 Task: Create a due date automation trigger when advanced on, 2 working days before a card is due add dates starting in 1 days at 11:00 AM.
Action: Mouse moved to (924, 264)
Screenshot: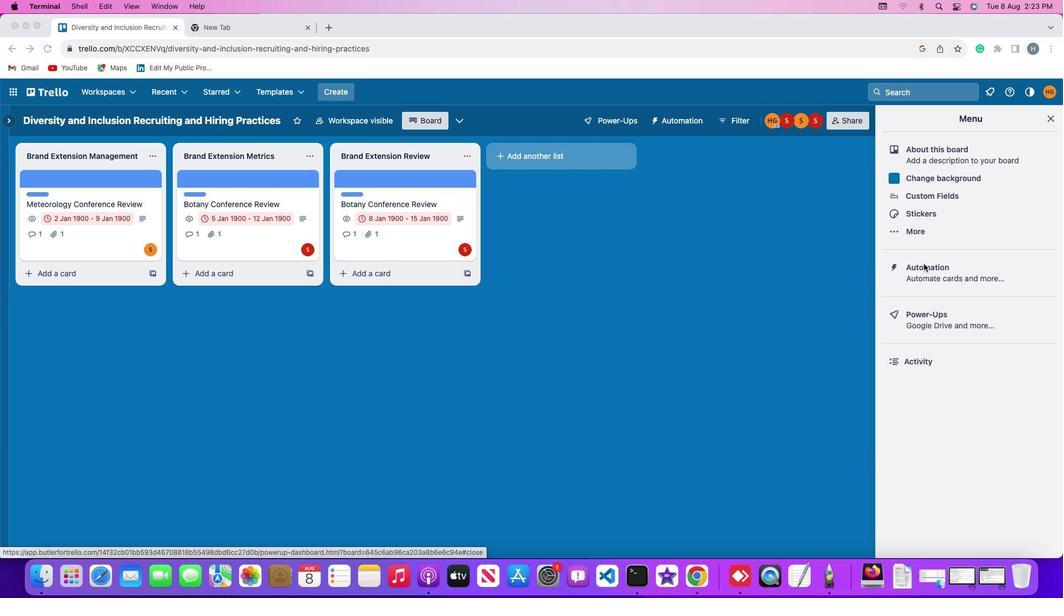 
Action: Mouse pressed left at (924, 264)
Screenshot: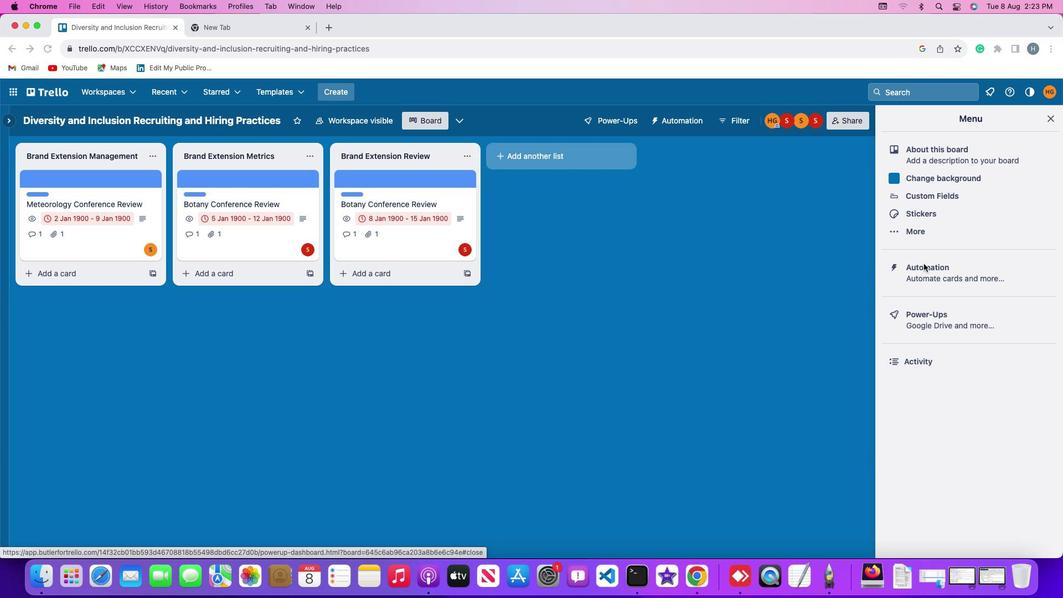 
Action: Mouse pressed left at (924, 264)
Screenshot: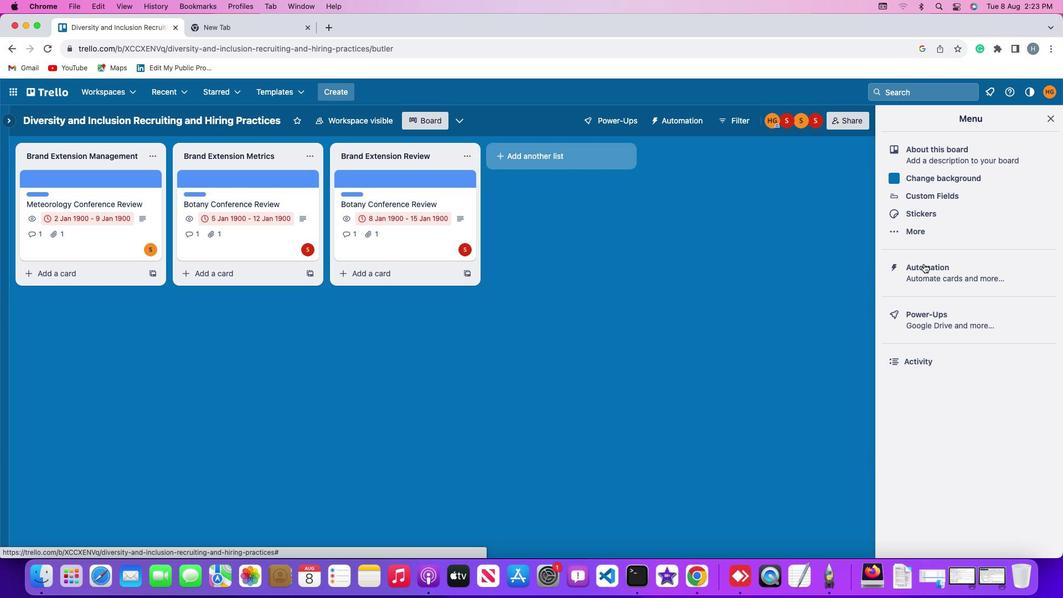 
Action: Mouse moved to (64, 256)
Screenshot: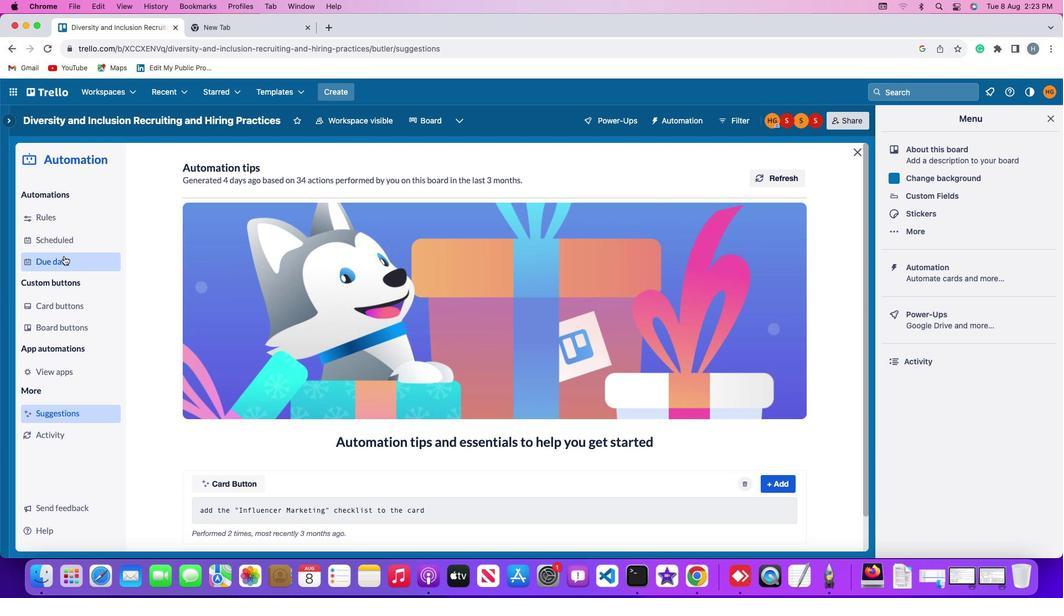 
Action: Mouse pressed left at (64, 256)
Screenshot: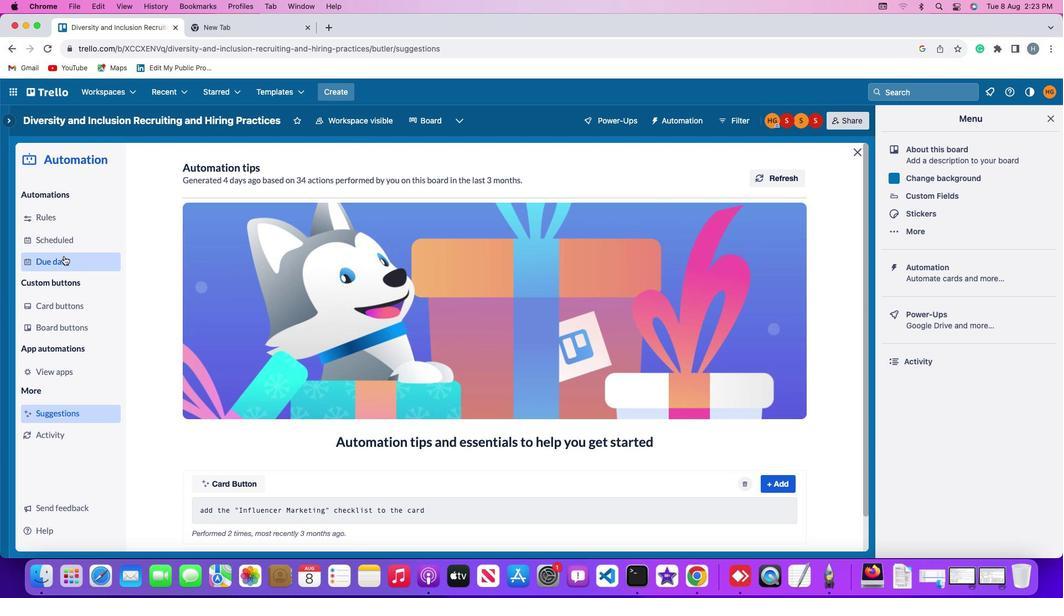 
Action: Mouse moved to (763, 164)
Screenshot: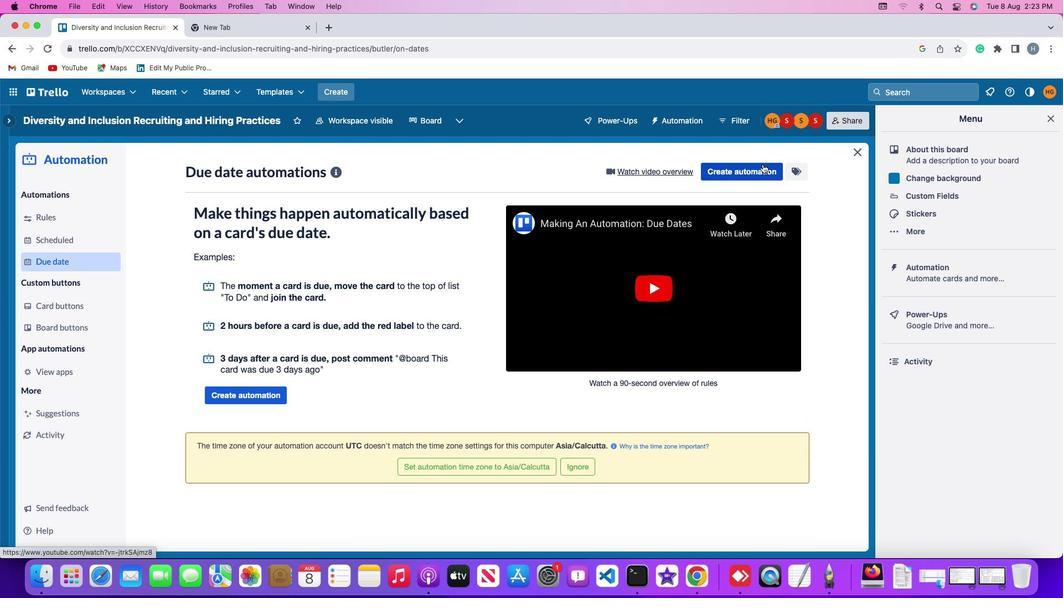 
Action: Mouse pressed left at (763, 164)
Screenshot: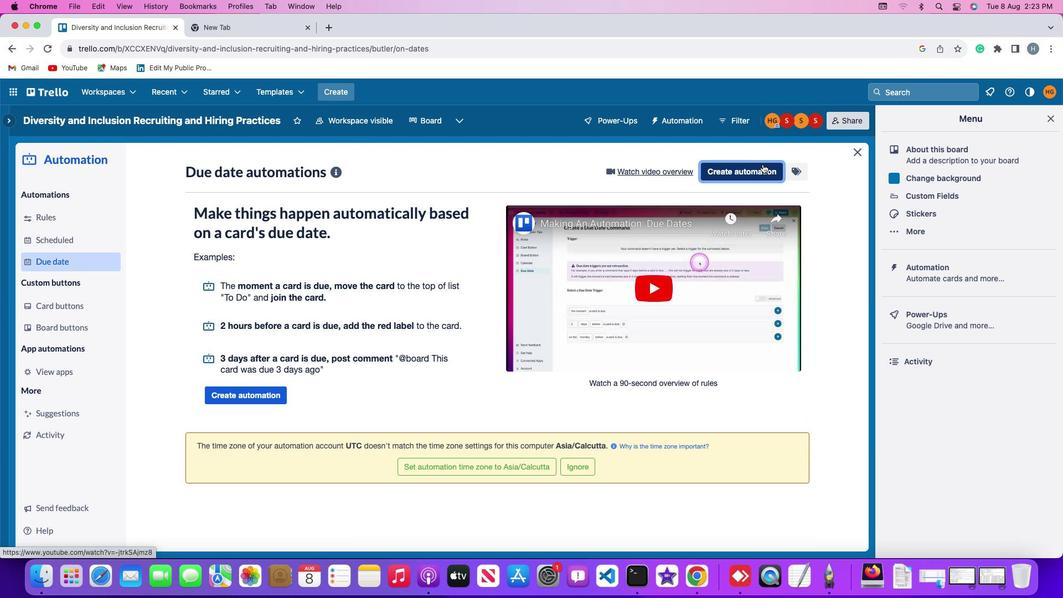 
Action: Mouse moved to (285, 276)
Screenshot: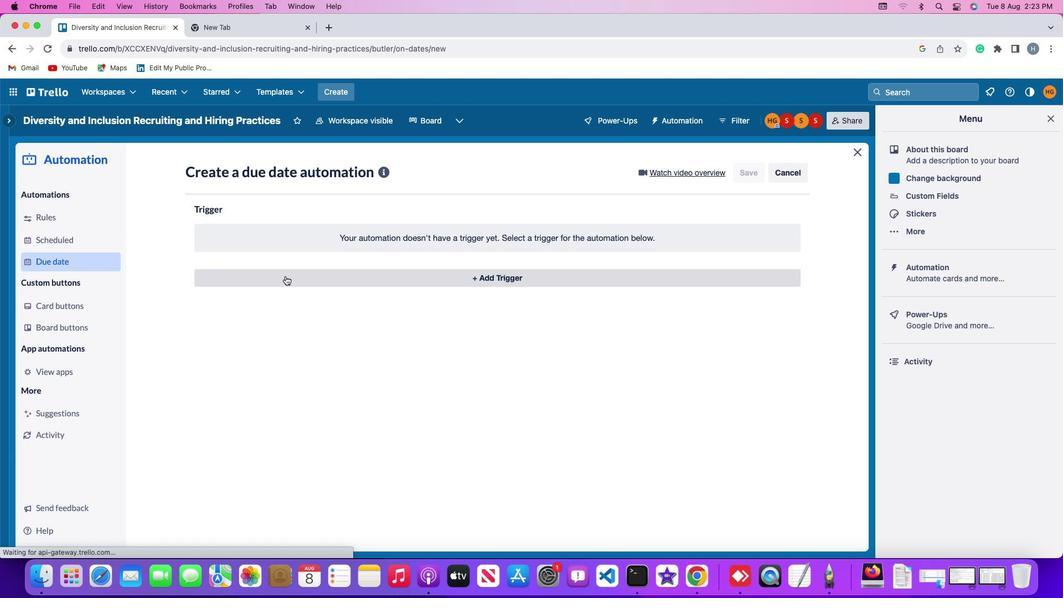 
Action: Mouse pressed left at (285, 276)
Screenshot: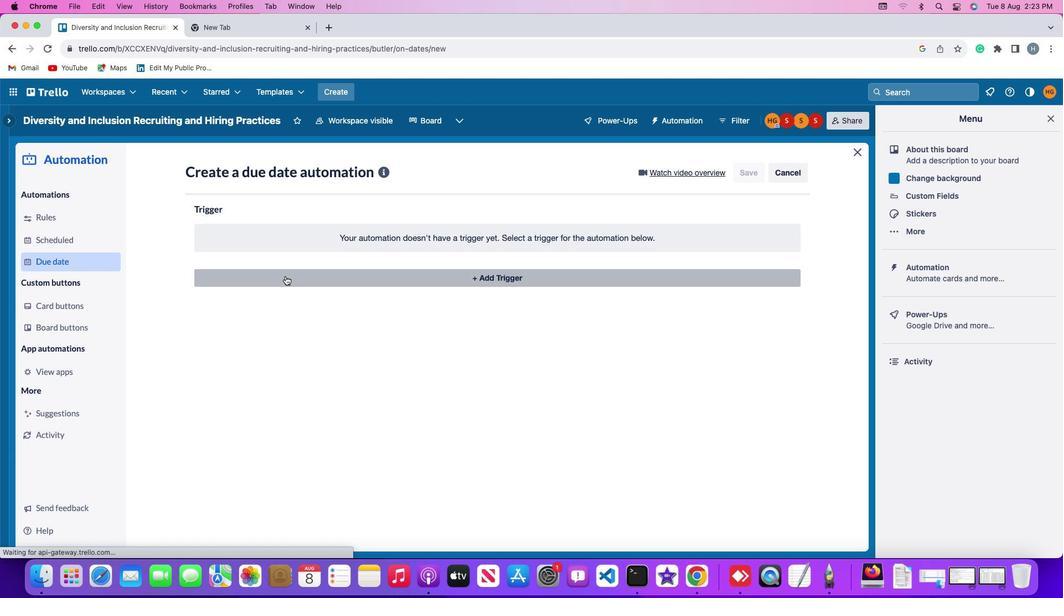 
Action: Mouse moved to (217, 447)
Screenshot: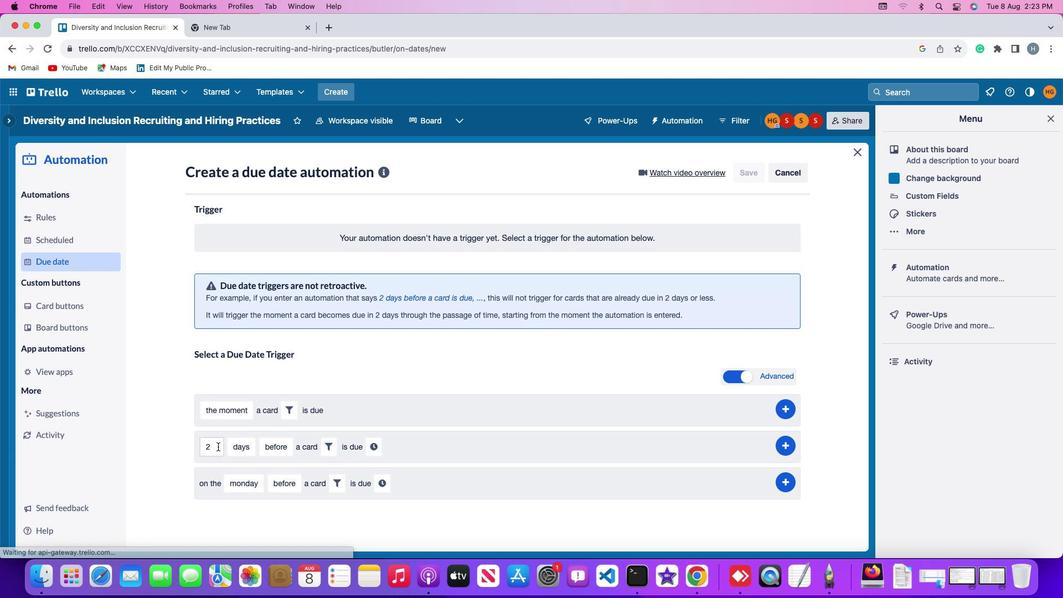 
Action: Mouse pressed left at (217, 447)
Screenshot: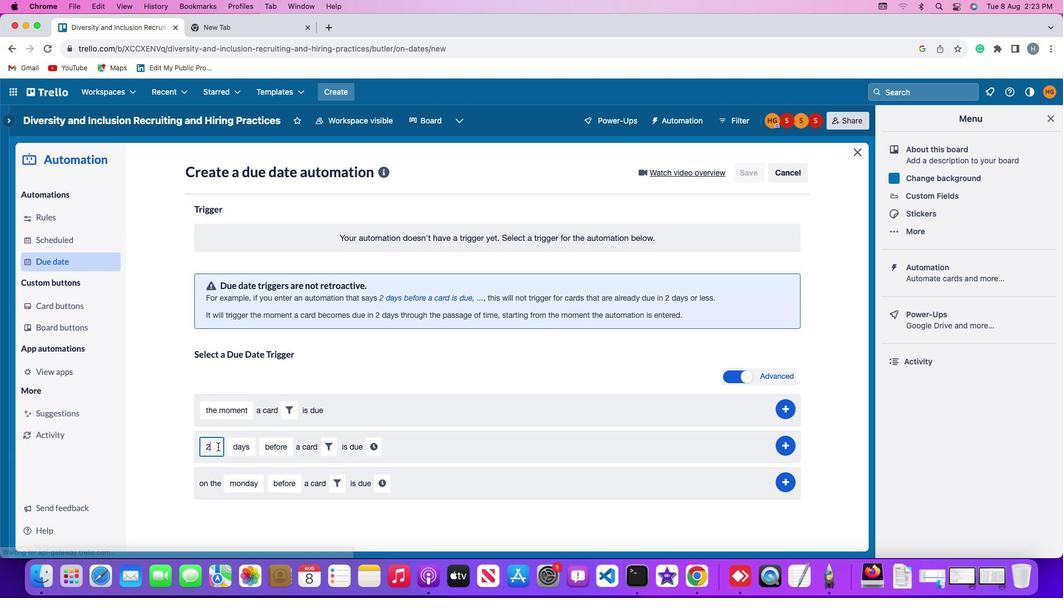 
Action: Mouse moved to (217, 447)
Screenshot: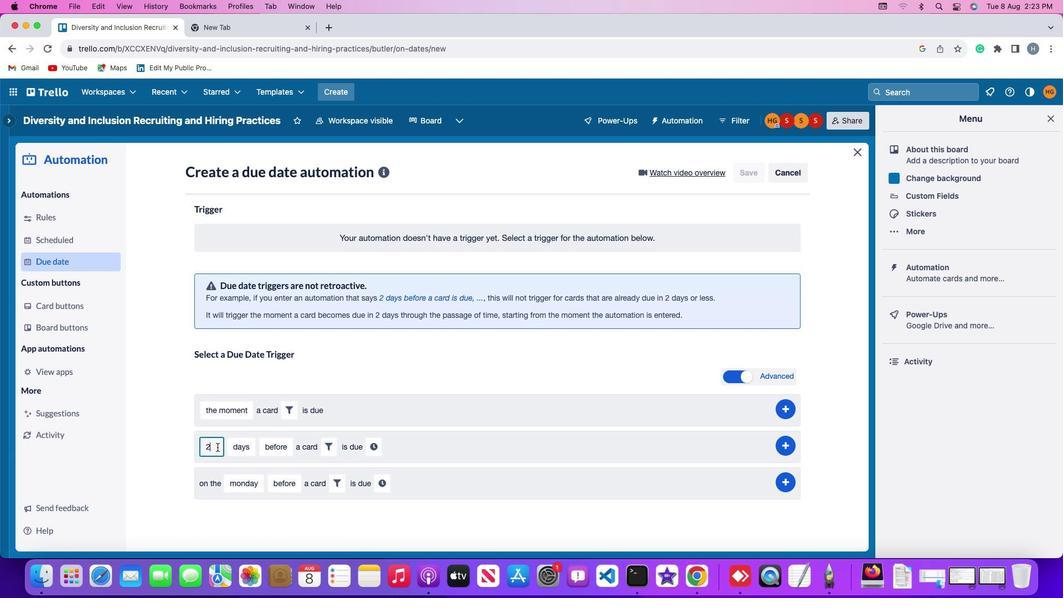 
Action: Key pressed Key.backspace
Screenshot: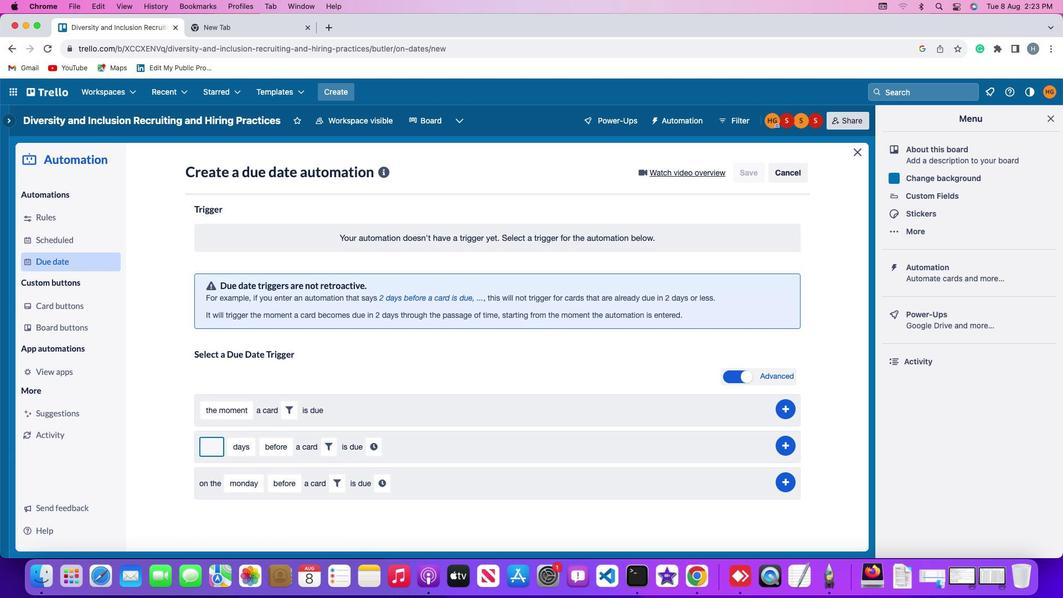 
Action: Mouse moved to (217, 447)
Screenshot: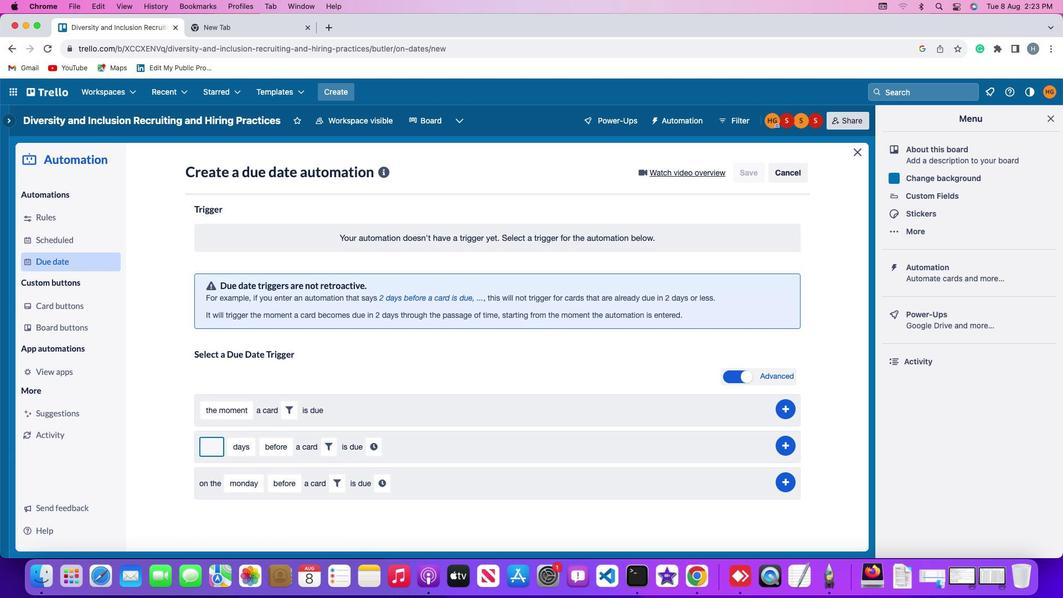 
Action: Key pressed '1''1'
Screenshot: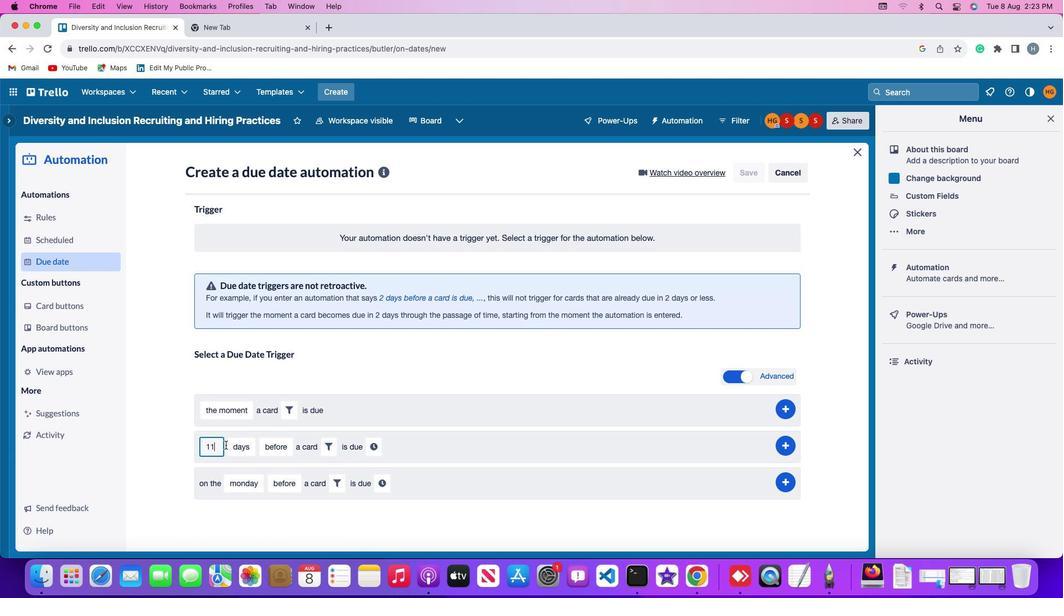 
Action: Mouse moved to (217, 449)
Screenshot: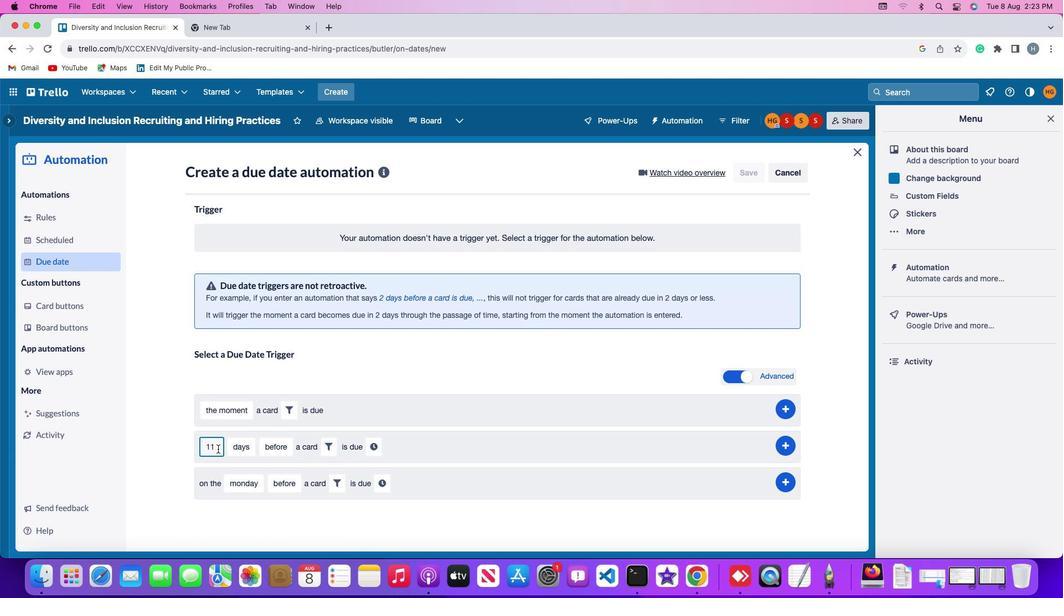 
Action: Key pressed Key.backspaceKey.backspace
Screenshot: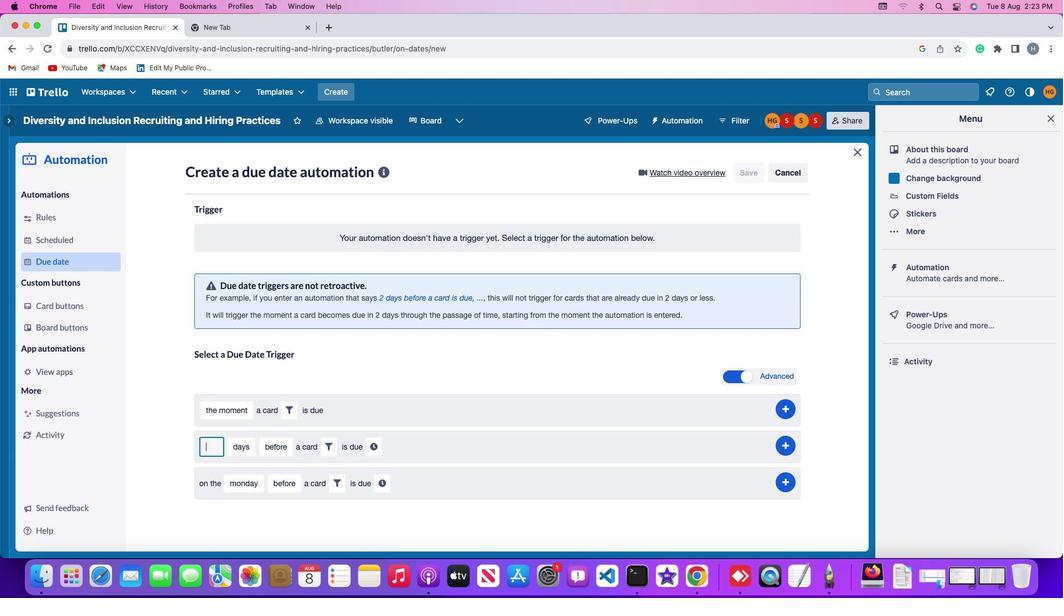 
Action: Mouse moved to (216, 448)
Screenshot: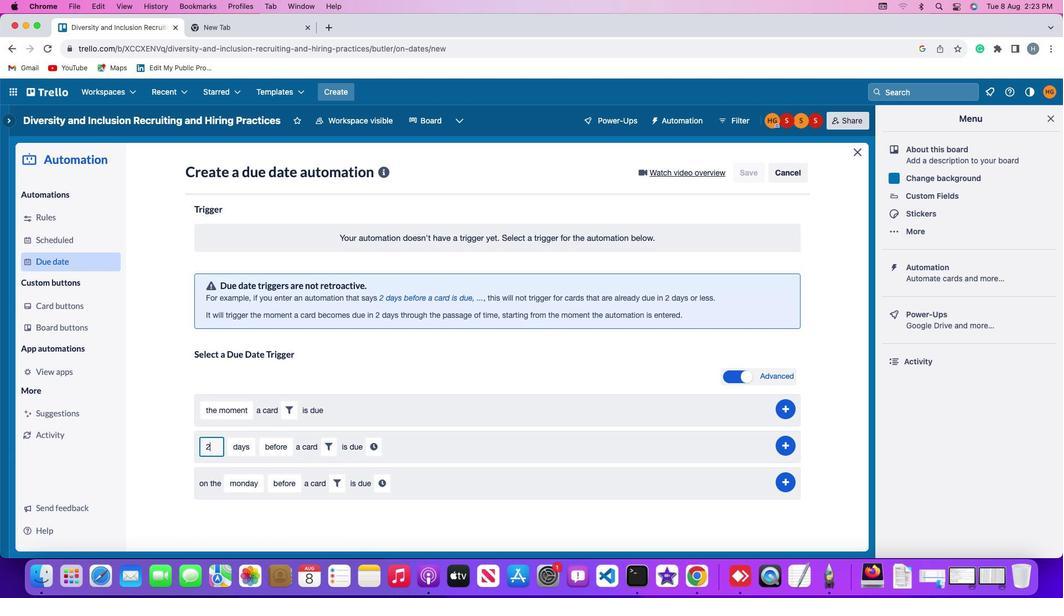 
Action: Key pressed '2'
Screenshot: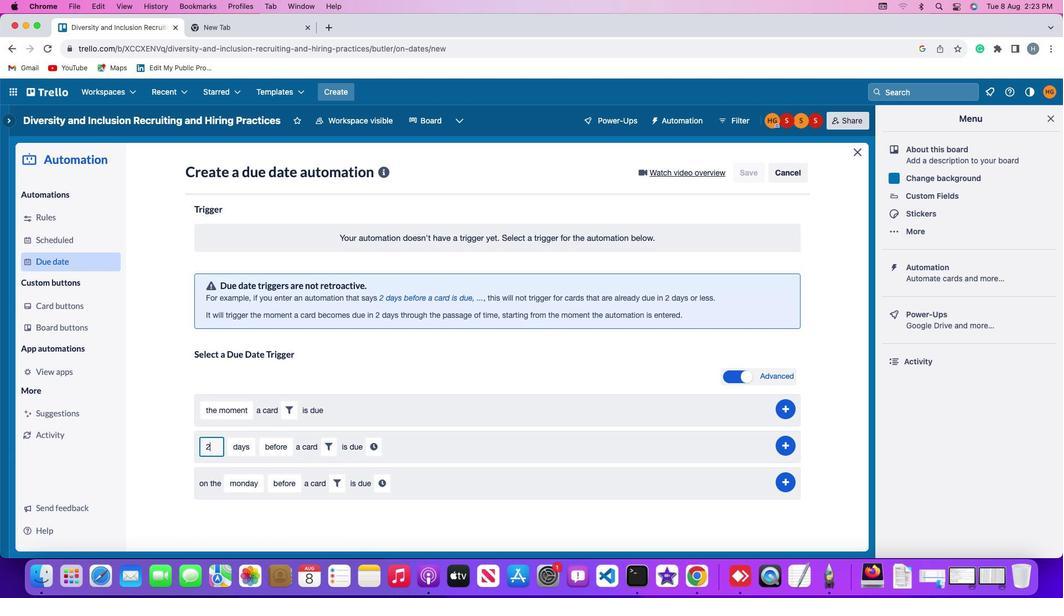 
Action: Mouse moved to (238, 447)
Screenshot: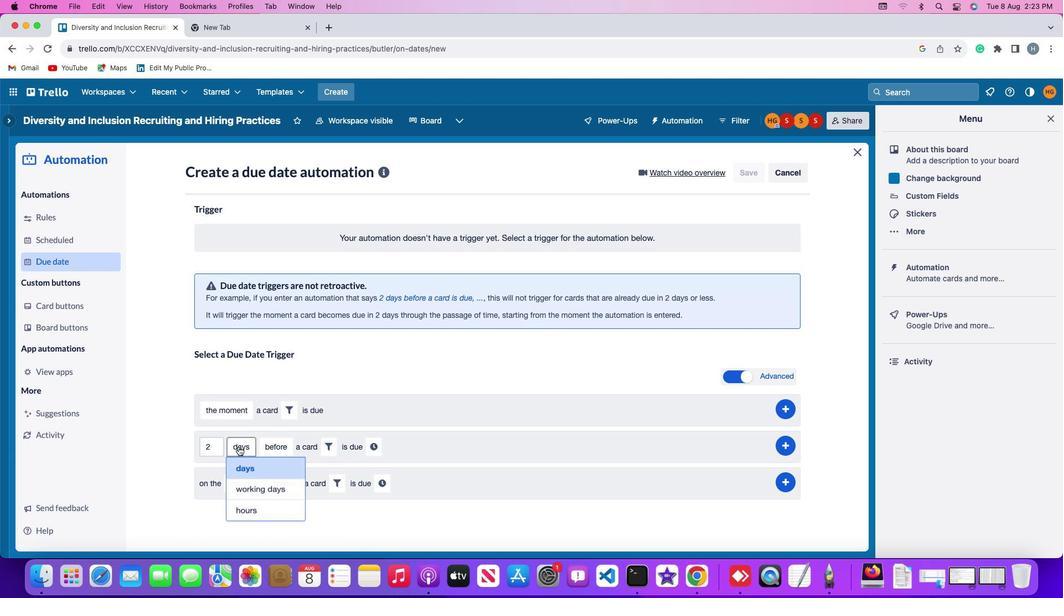 
Action: Mouse pressed left at (238, 447)
Screenshot: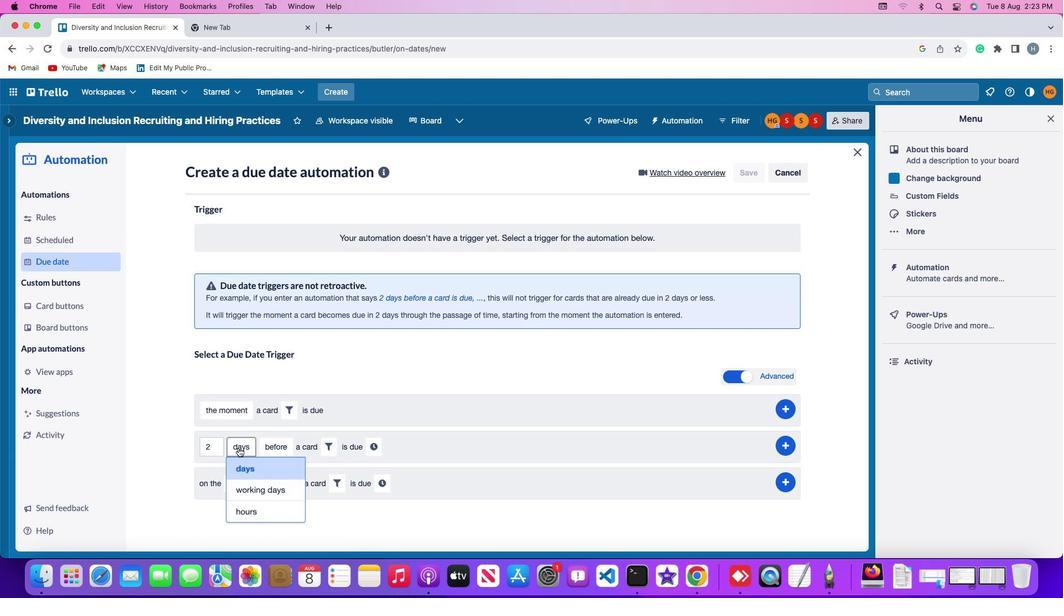 
Action: Mouse moved to (252, 489)
Screenshot: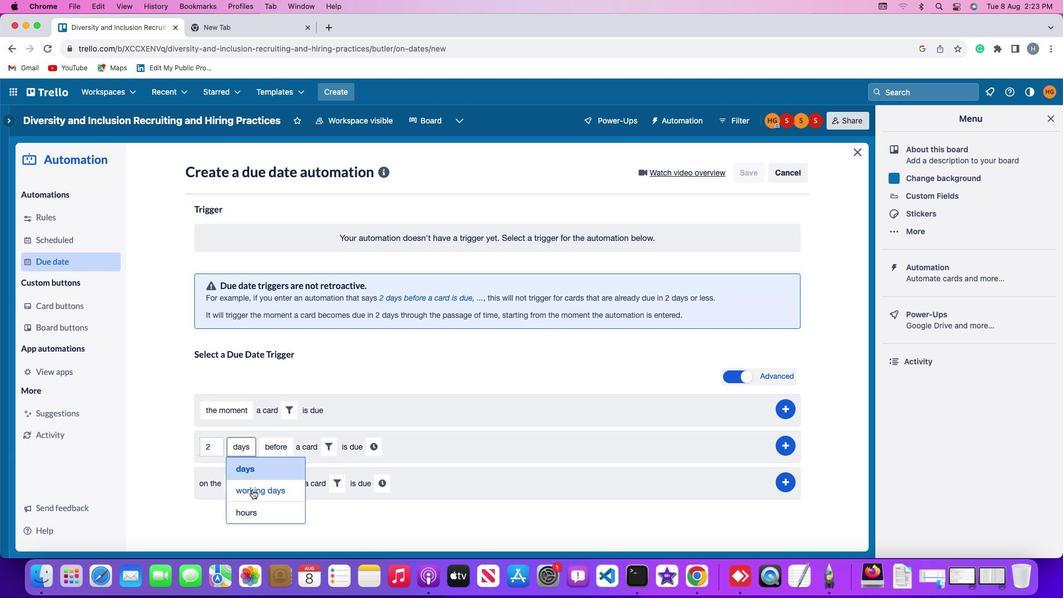 
Action: Mouse pressed left at (252, 489)
Screenshot: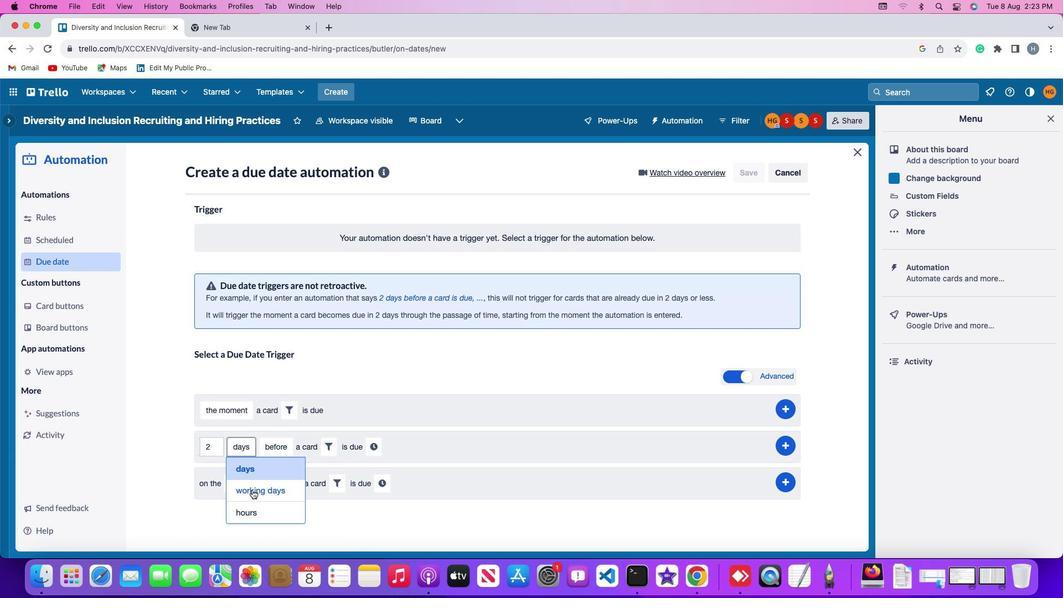 
Action: Mouse moved to (303, 449)
Screenshot: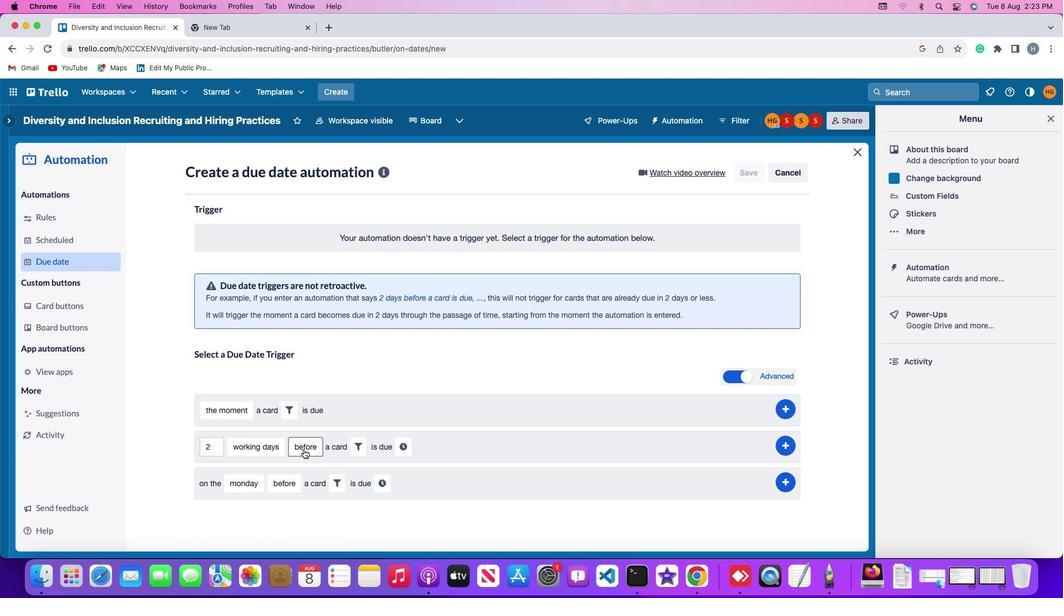 
Action: Mouse pressed left at (303, 449)
Screenshot: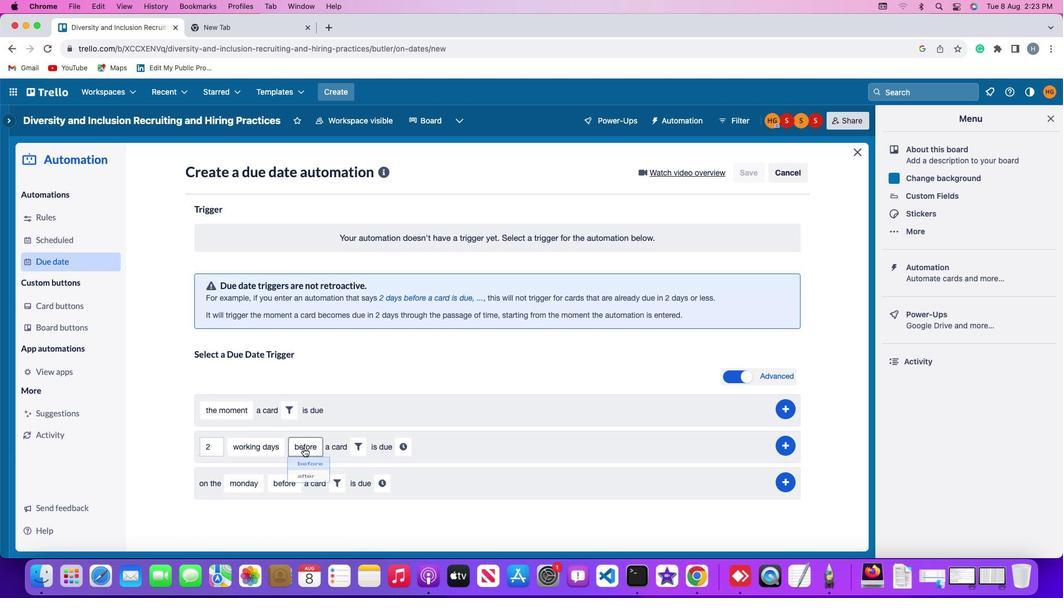 
Action: Mouse moved to (316, 472)
Screenshot: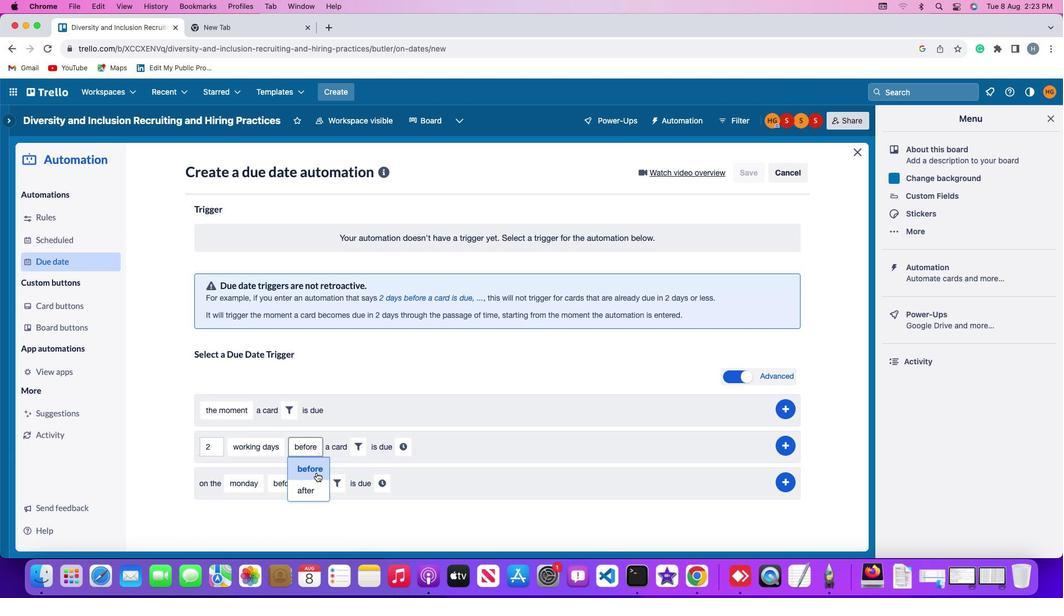 
Action: Mouse pressed left at (316, 472)
Screenshot: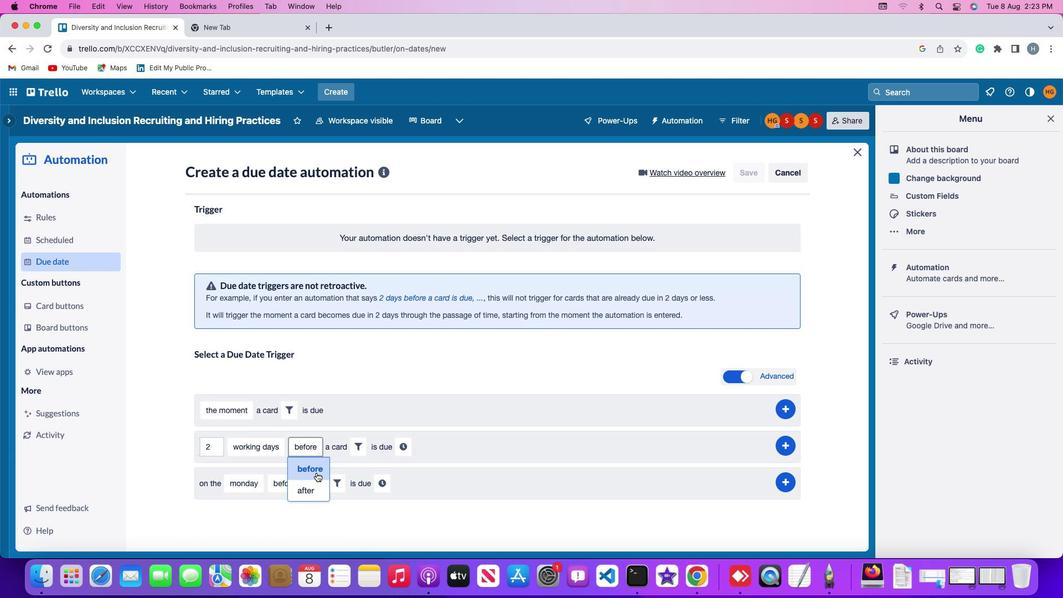 
Action: Mouse moved to (356, 450)
Screenshot: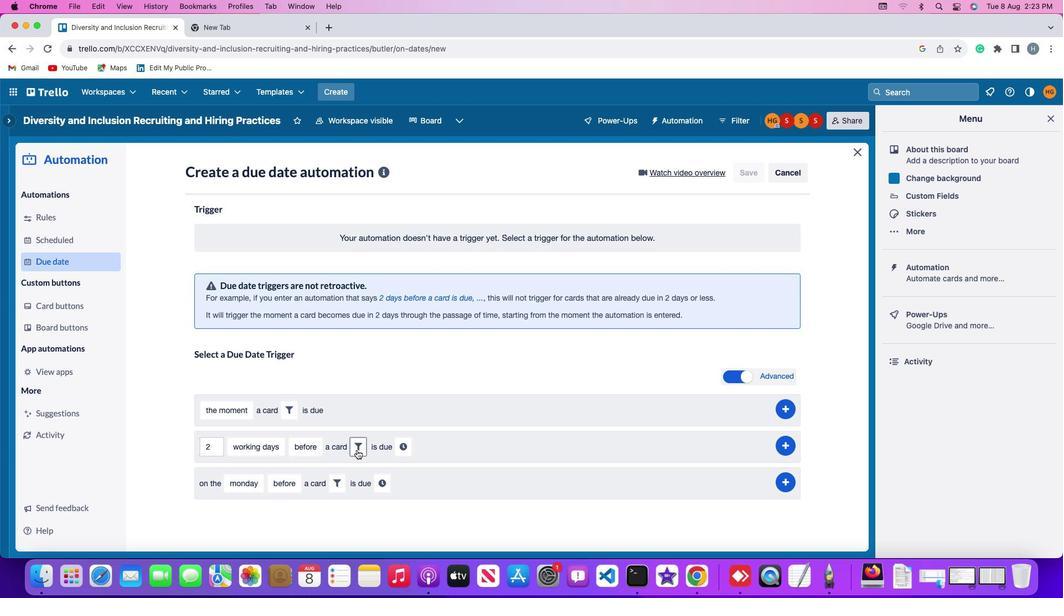 
Action: Mouse pressed left at (356, 450)
Screenshot: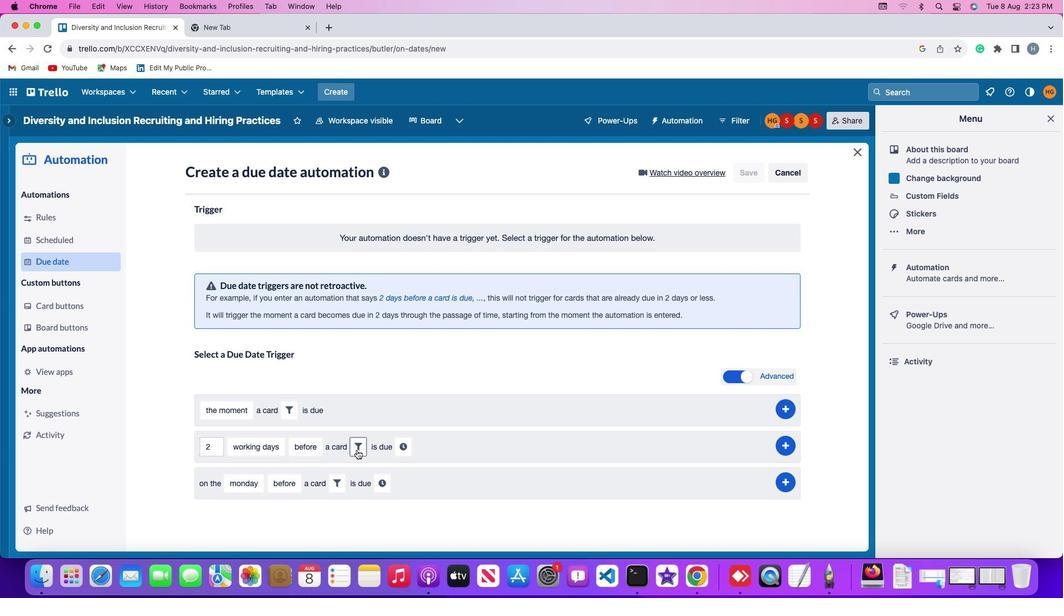 
Action: Mouse moved to (428, 483)
Screenshot: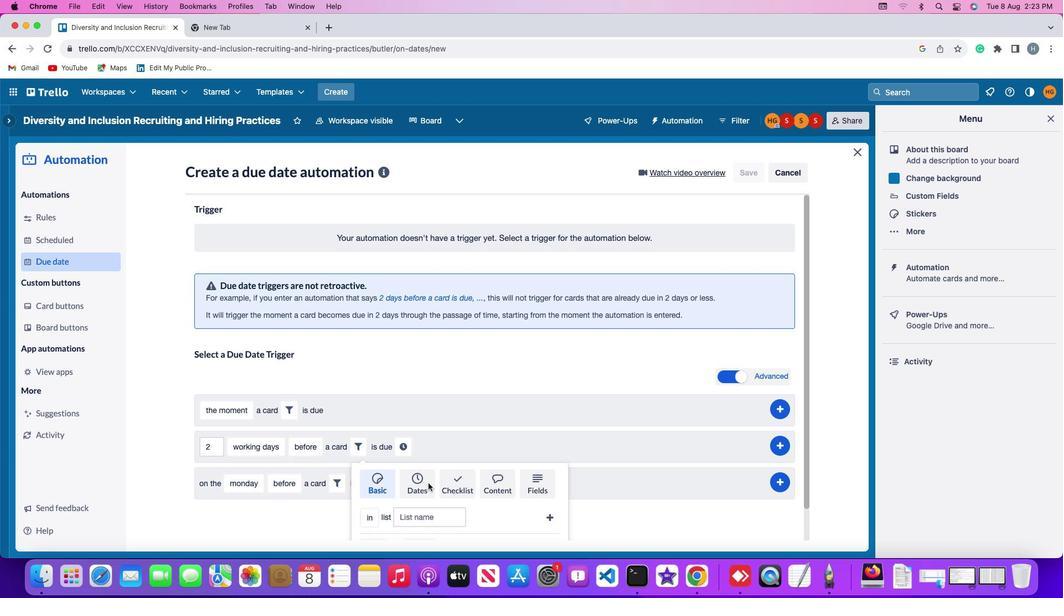 
Action: Mouse pressed left at (428, 483)
Screenshot: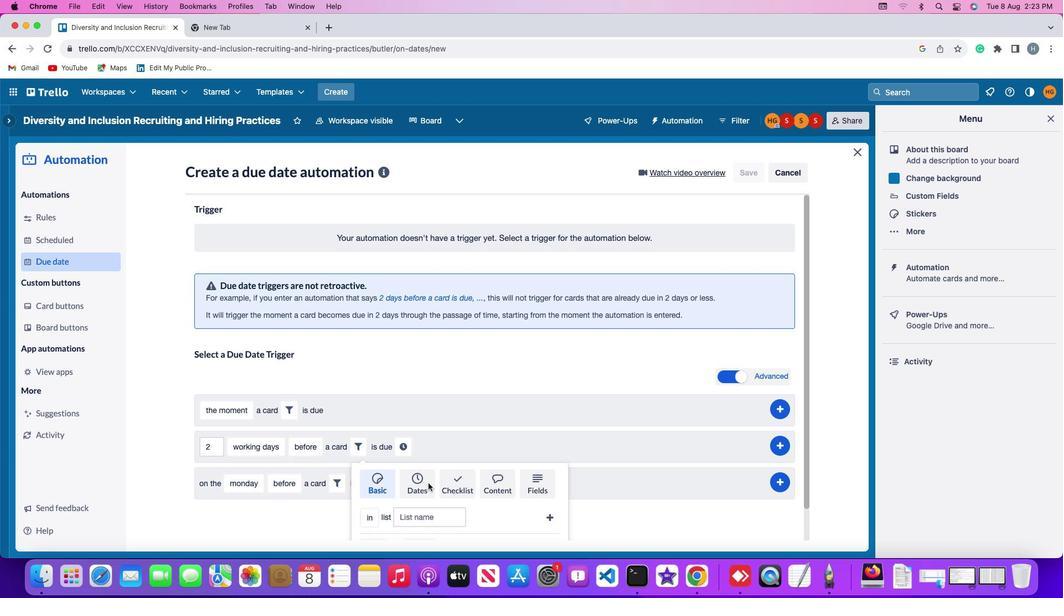 
Action: Mouse moved to (320, 504)
Screenshot: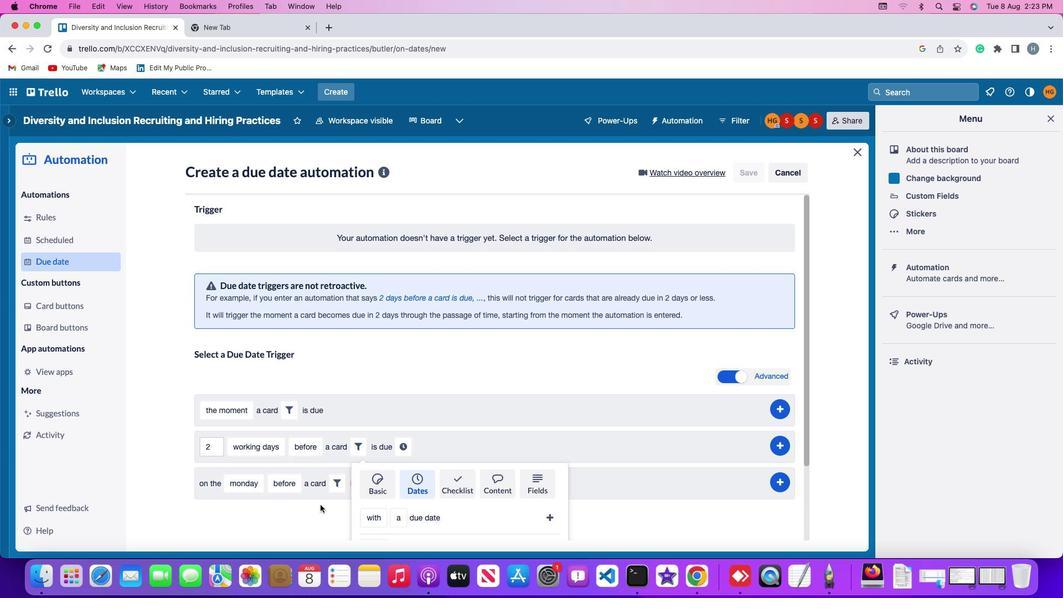 
Action: Mouse scrolled (320, 504) with delta (0, 0)
Screenshot: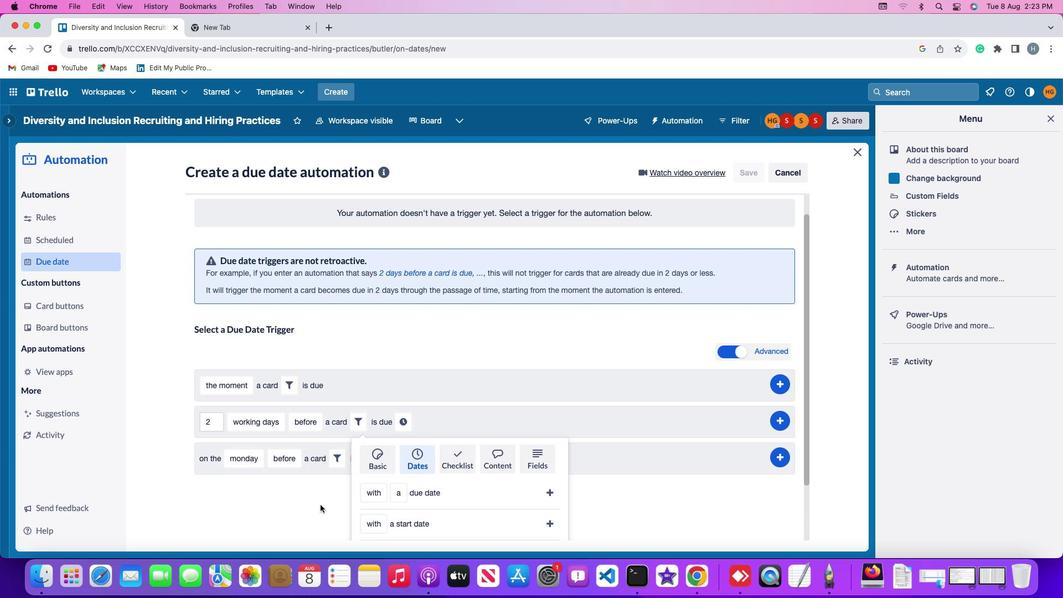 
Action: Mouse scrolled (320, 504) with delta (0, 0)
Screenshot: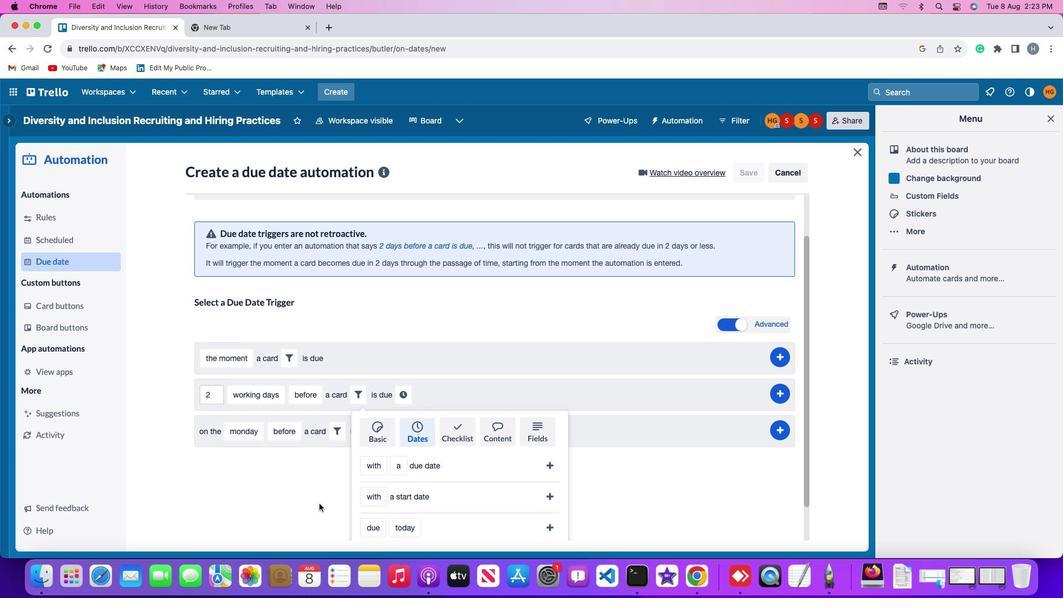 
Action: Mouse scrolled (320, 504) with delta (0, -2)
Screenshot: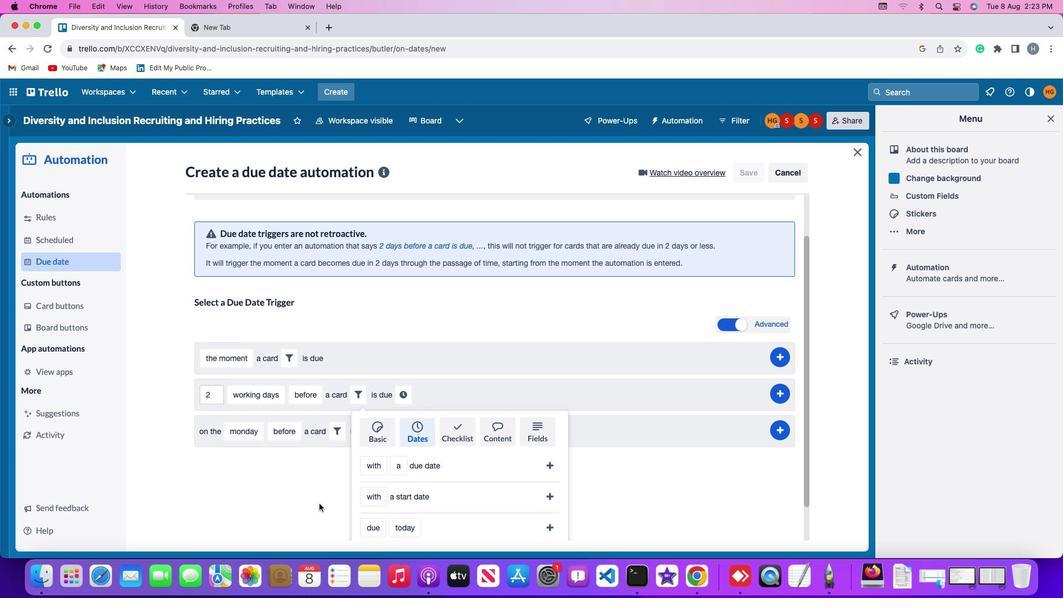 
Action: Mouse scrolled (320, 504) with delta (0, -2)
Screenshot: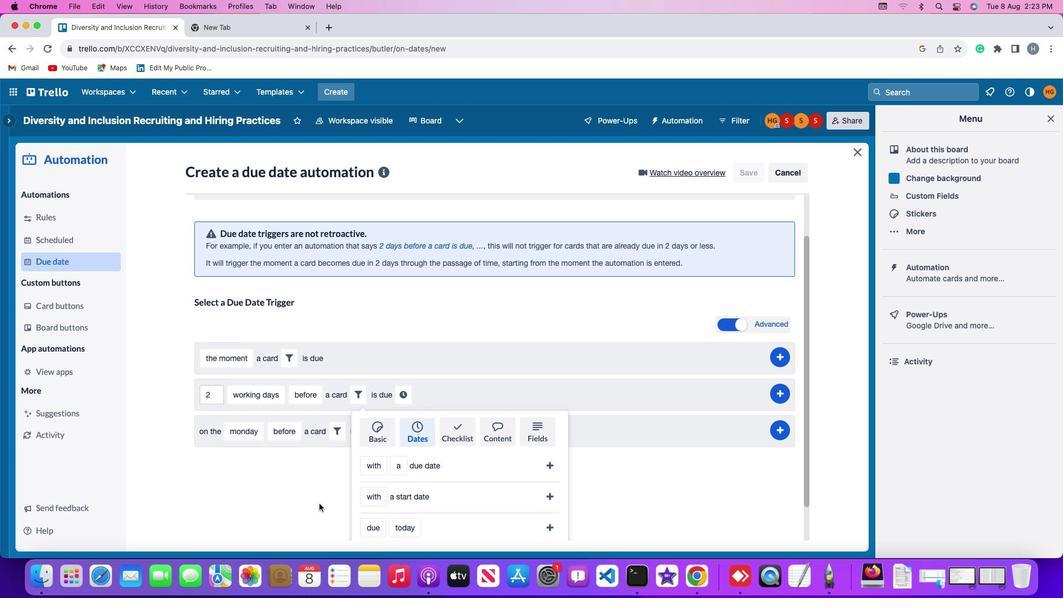 
Action: Mouse scrolled (320, 504) with delta (0, -3)
Screenshot: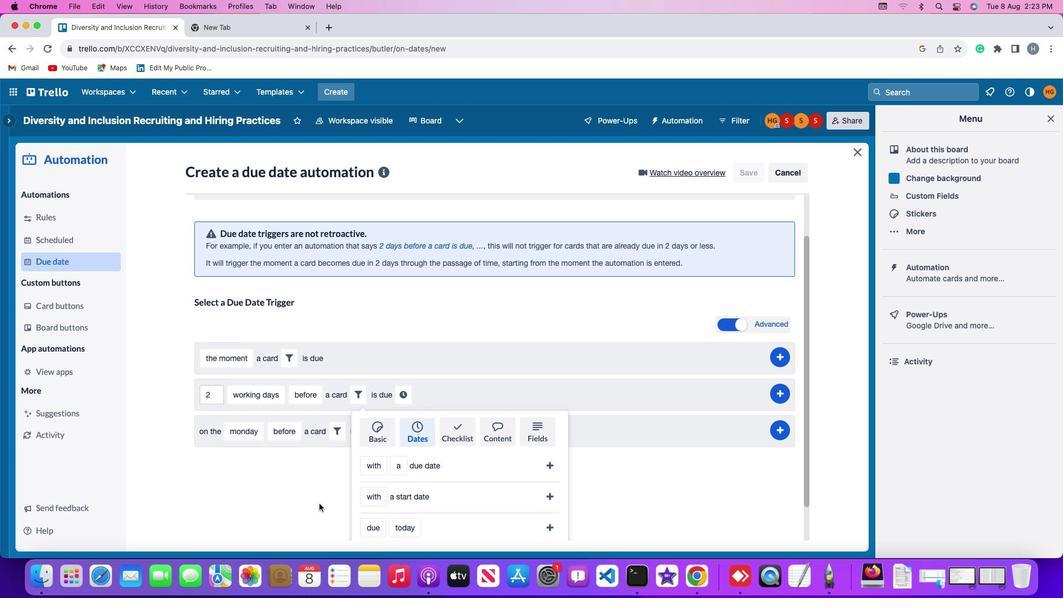
Action: Mouse scrolled (320, 504) with delta (0, -3)
Screenshot: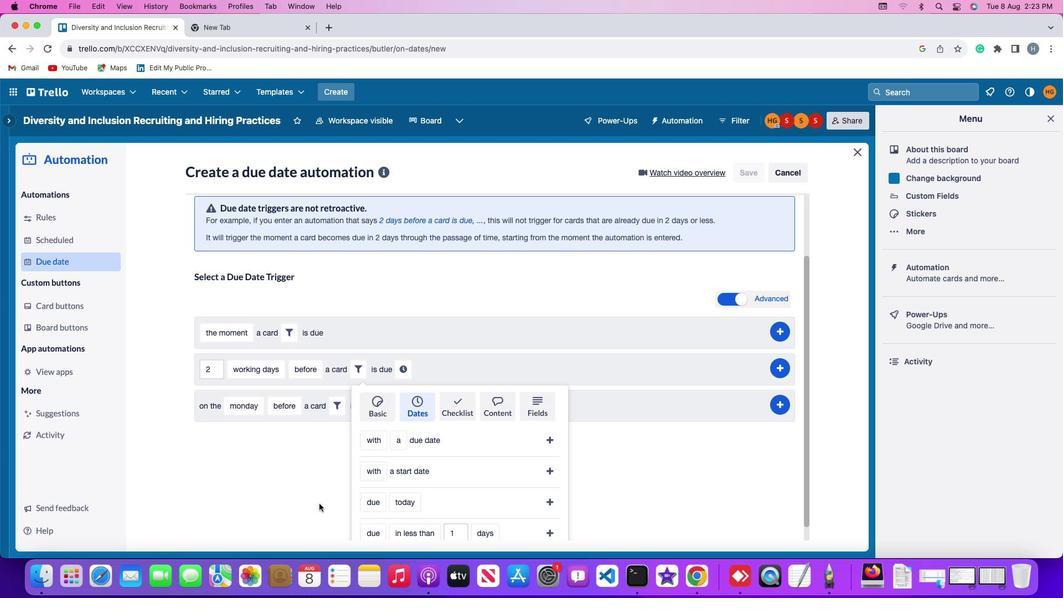 
Action: Mouse scrolled (320, 504) with delta (0, -3)
Screenshot: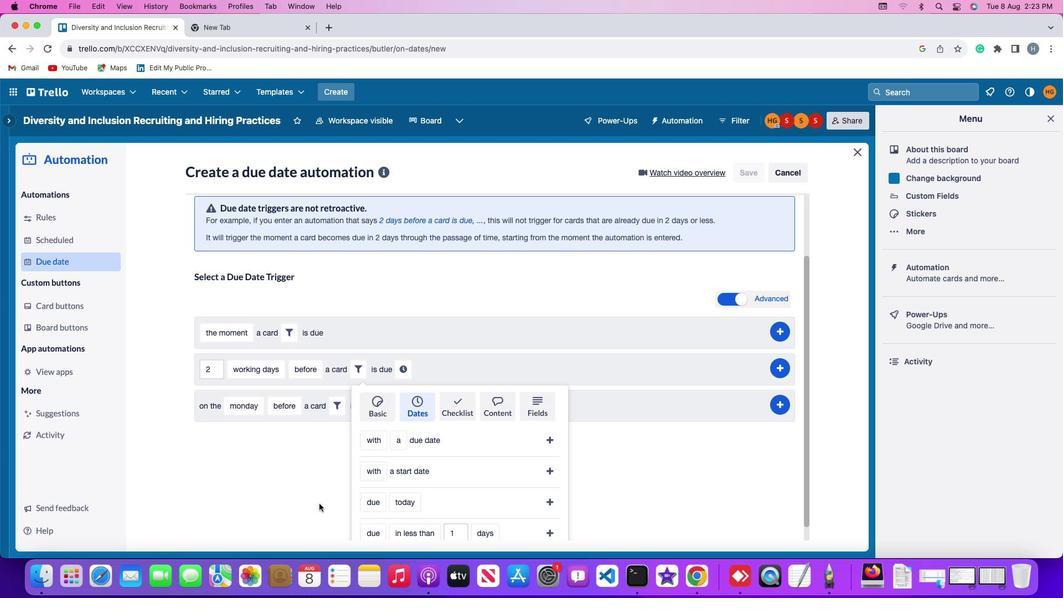 
Action: Mouse moved to (319, 503)
Screenshot: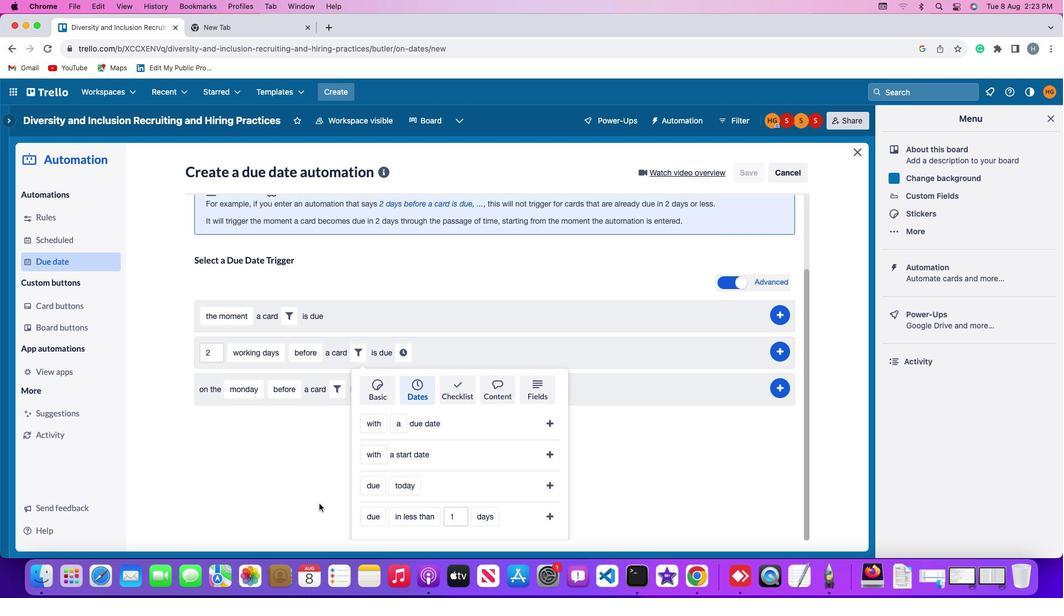 
Action: Mouse scrolled (319, 503) with delta (0, 0)
Screenshot: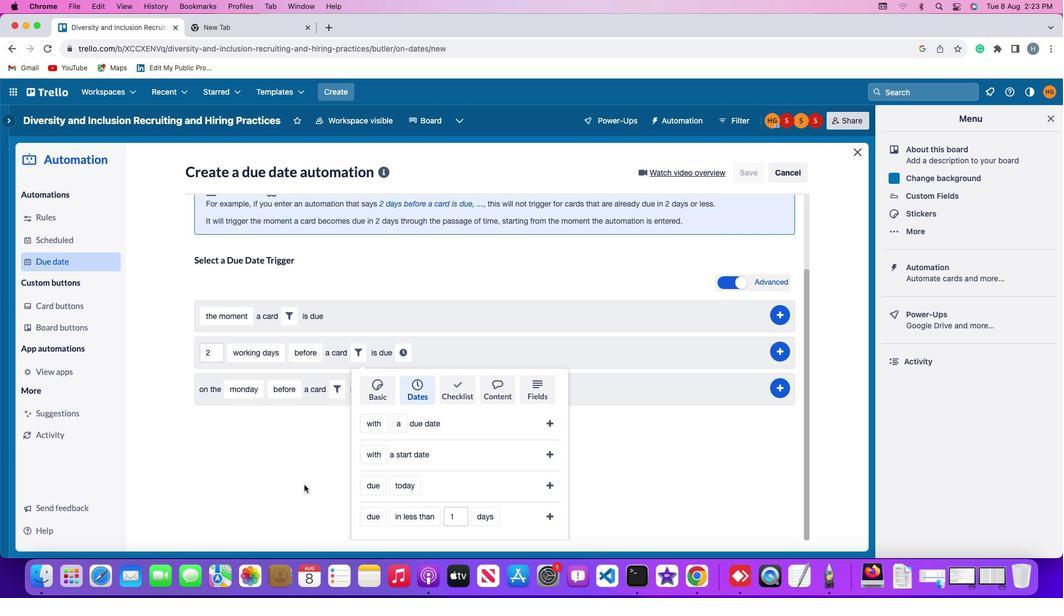 
Action: Mouse scrolled (319, 503) with delta (0, 0)
Screenshot: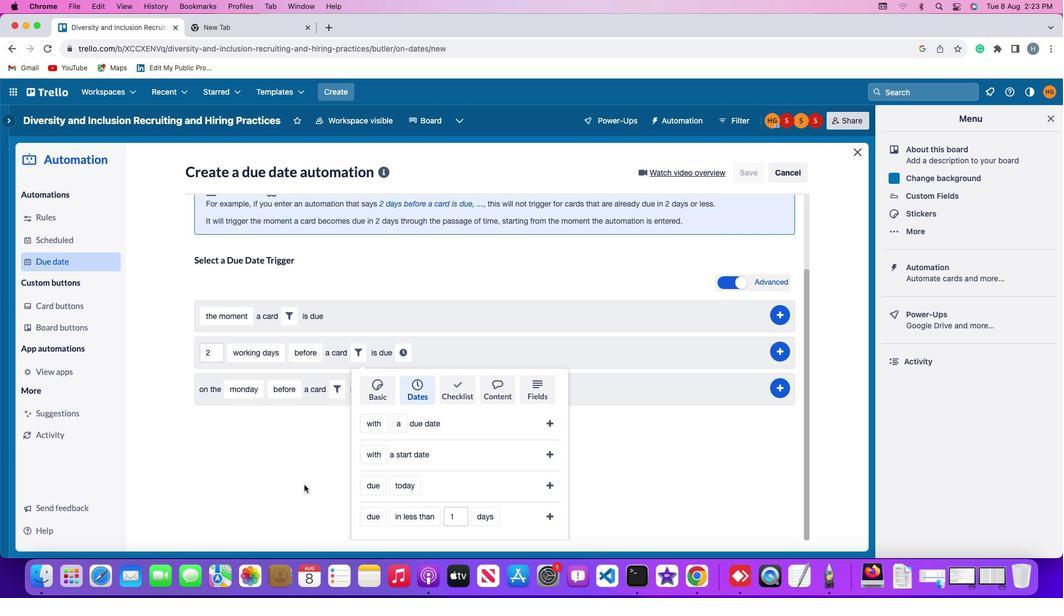 
Action: Mouse scrolled (319, 503) with delta (0, -1)
Screenshot: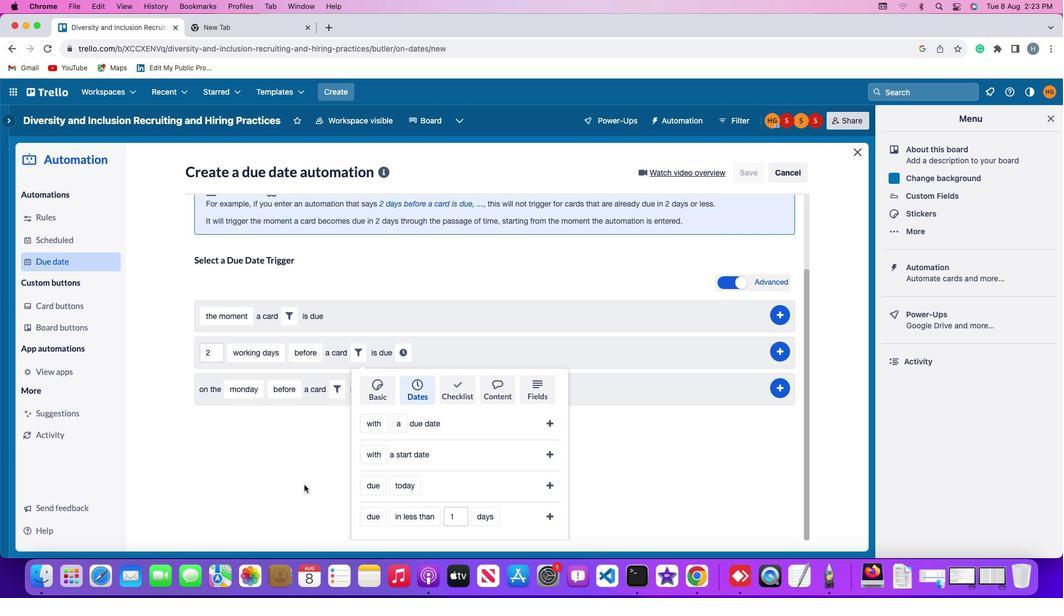 
Action: Mouse scrolled (319, 503) with delta (0, -2)
Screenshot: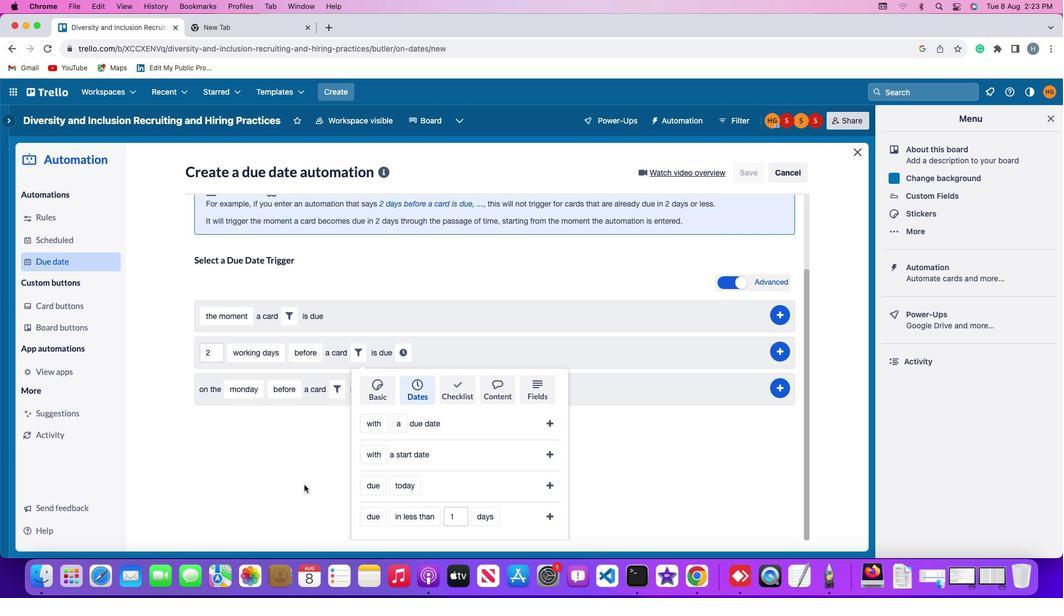 
Action: Mouse moved to (374, 513)
Screenshot: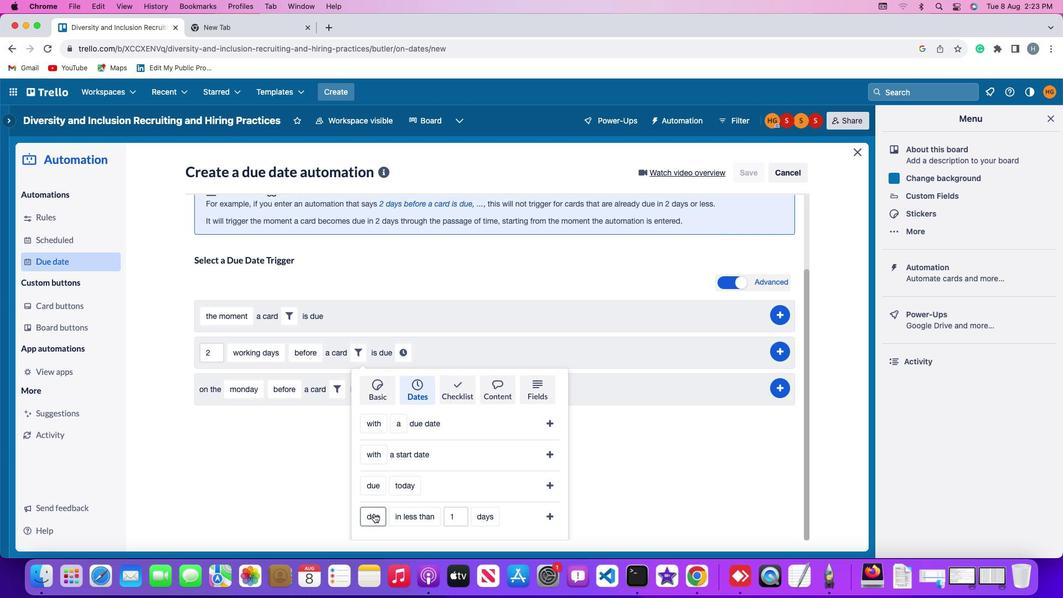 
Action: Mouse pressed left at (374, 513)
Screenshot: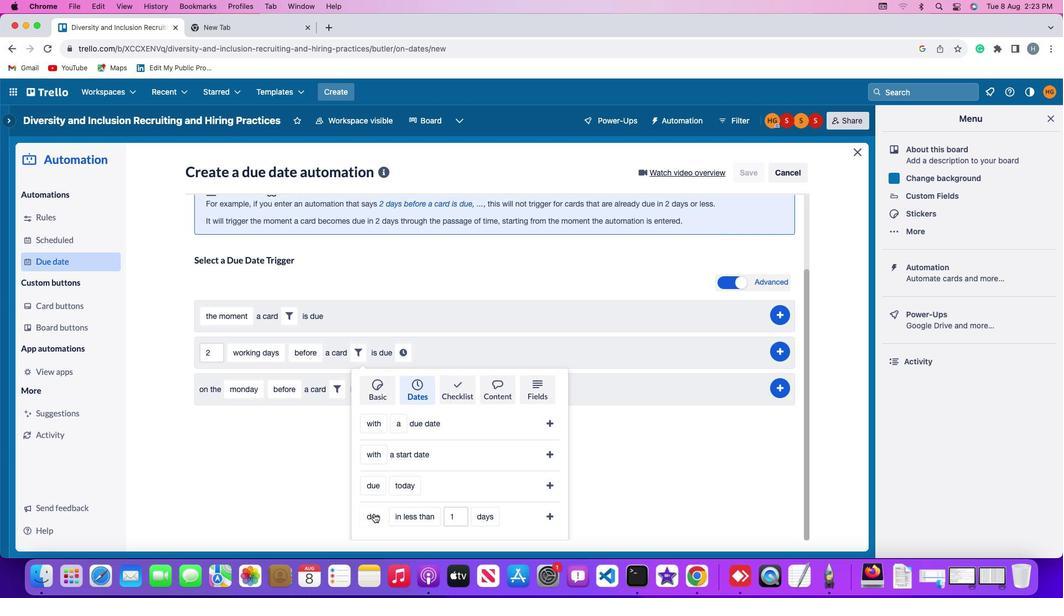 
Action: Mouse moved to (384, 493)
Screenshot: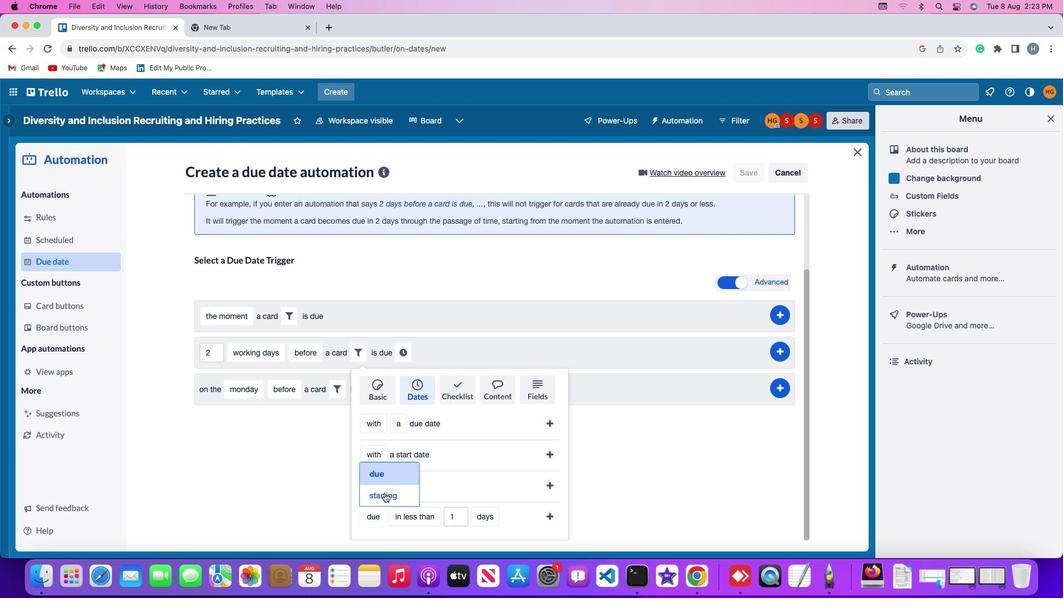
Action: Mouse pressed left at (384, 493)
Screenshot: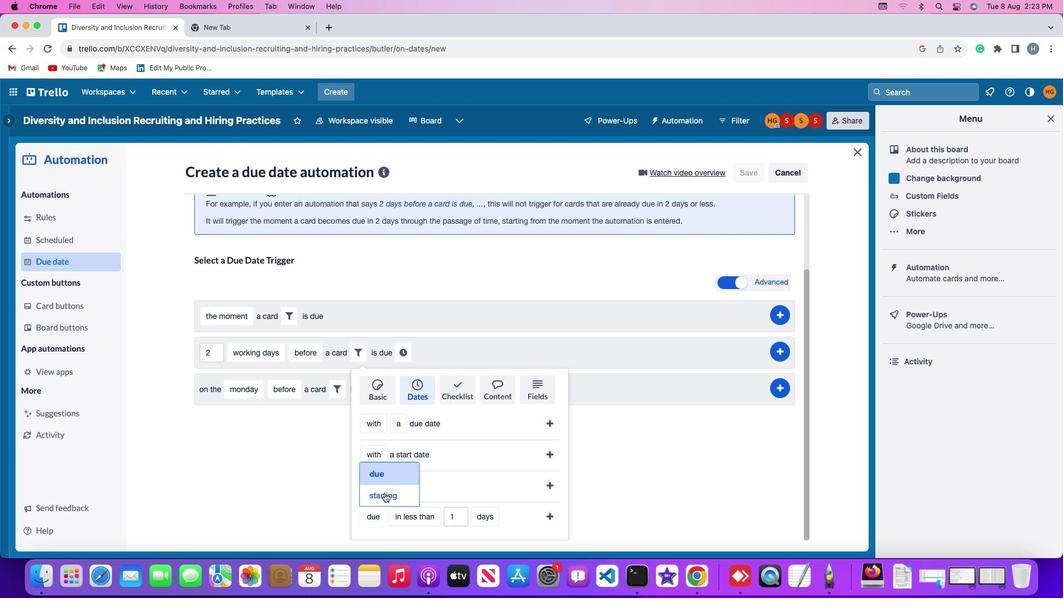 
Action: Mouse moved to (428, 519)
Screenshot: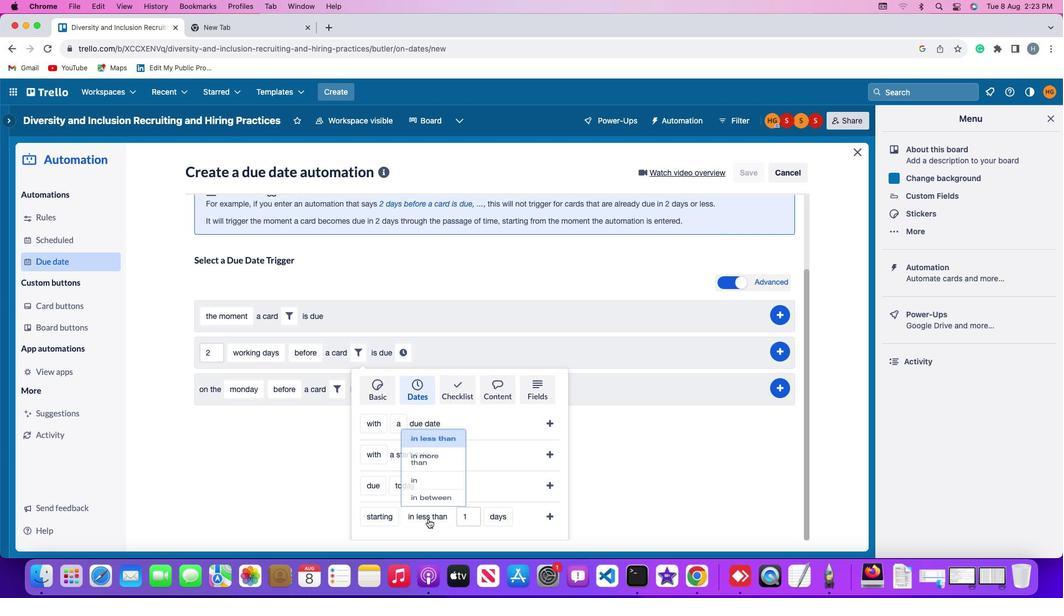 
Action: Mouse pressed left at (428, 519)
Screenshot: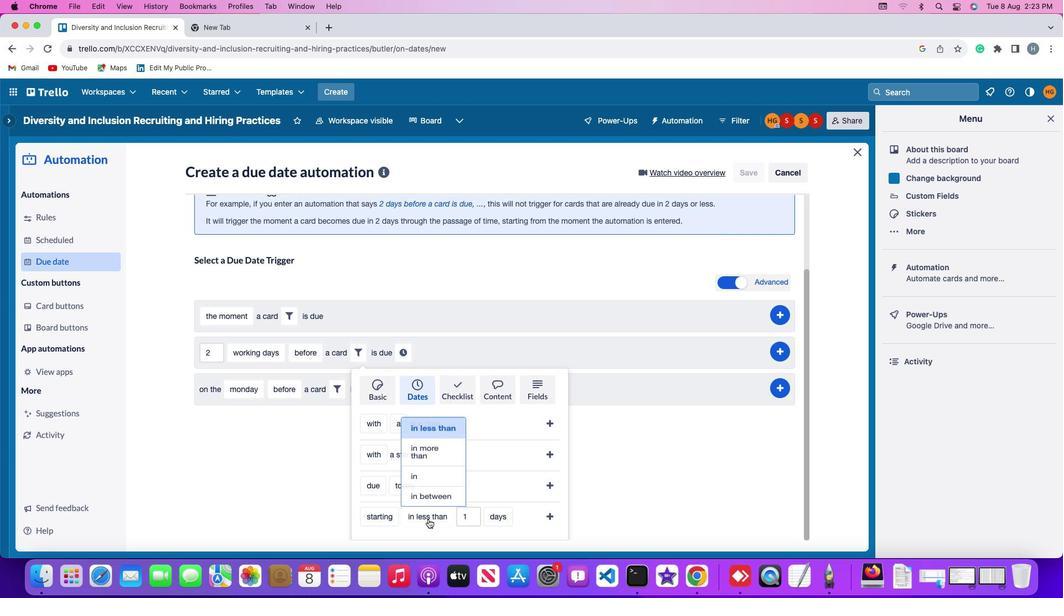 
Action: Mouse moved to (430, 478)
Screenshot: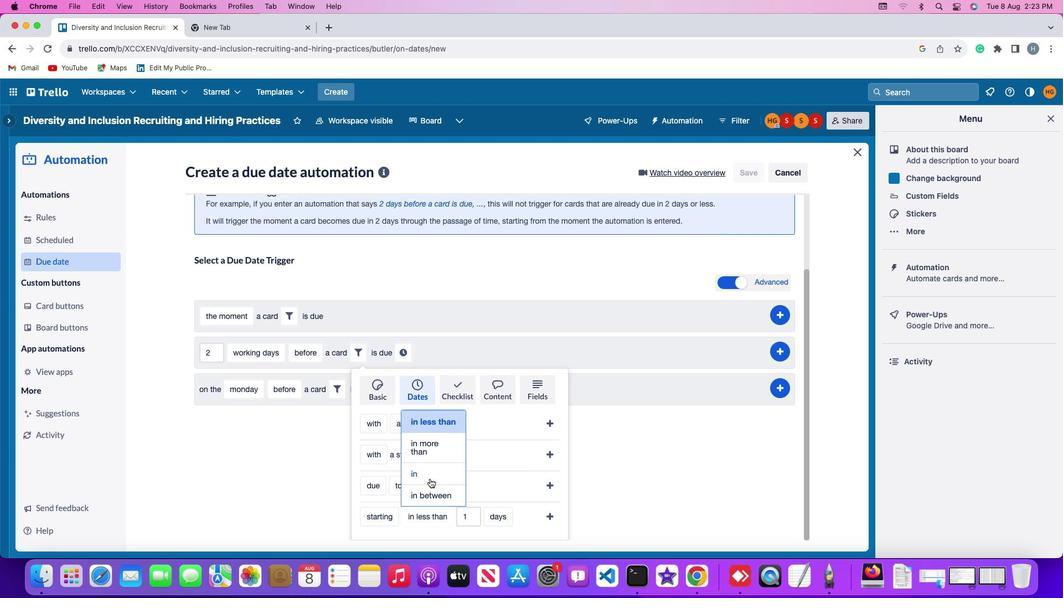 
Action: Mouse pressed left at (430, 478)
Screenshot: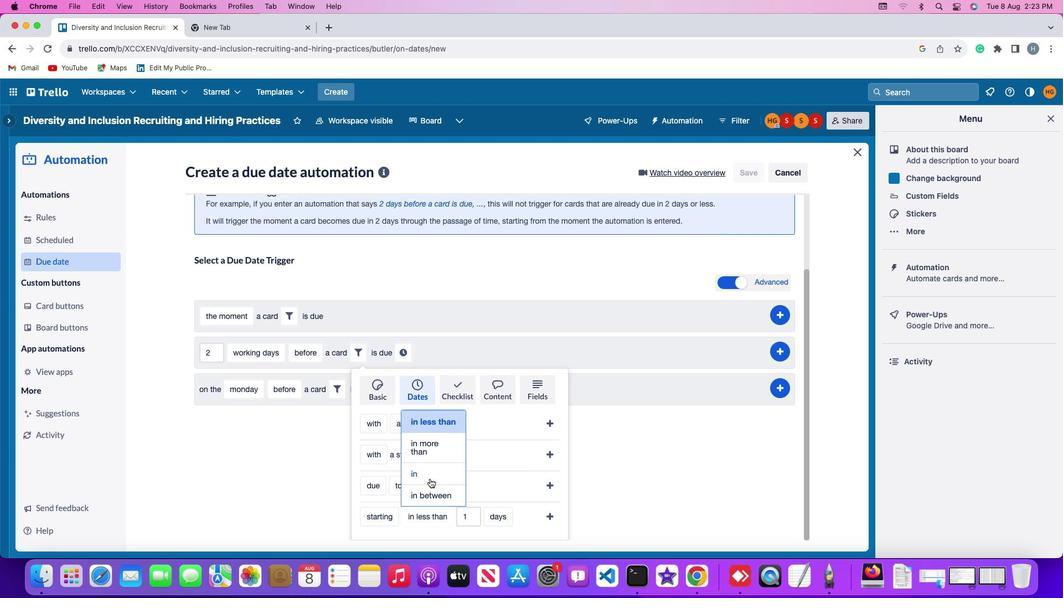 
Action: Mouse moved to (444, 516)
Screenshot: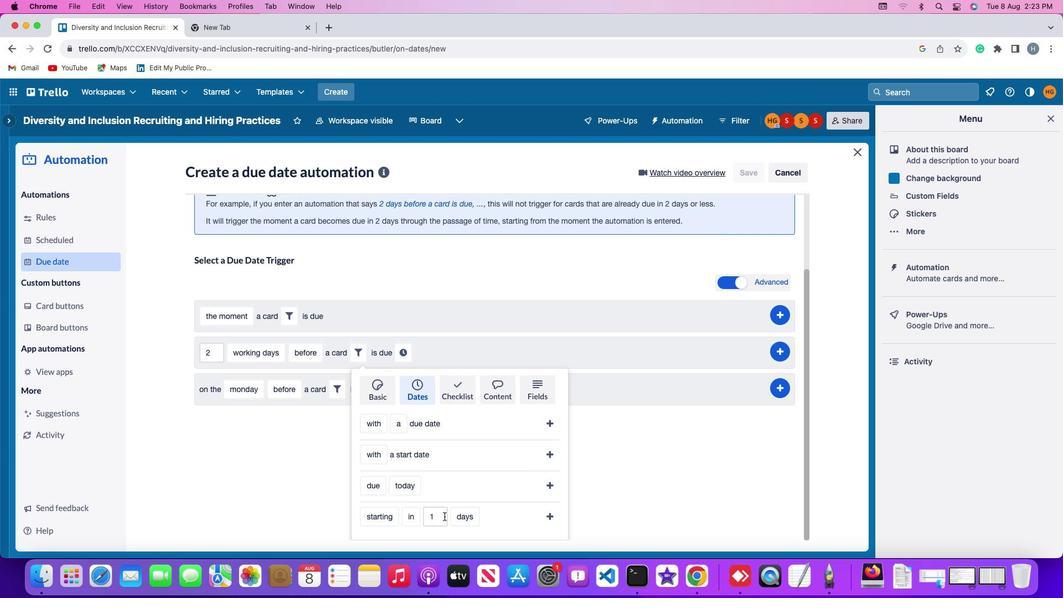 
Action: Mouse pressed left at (444, 516)
Screenshot: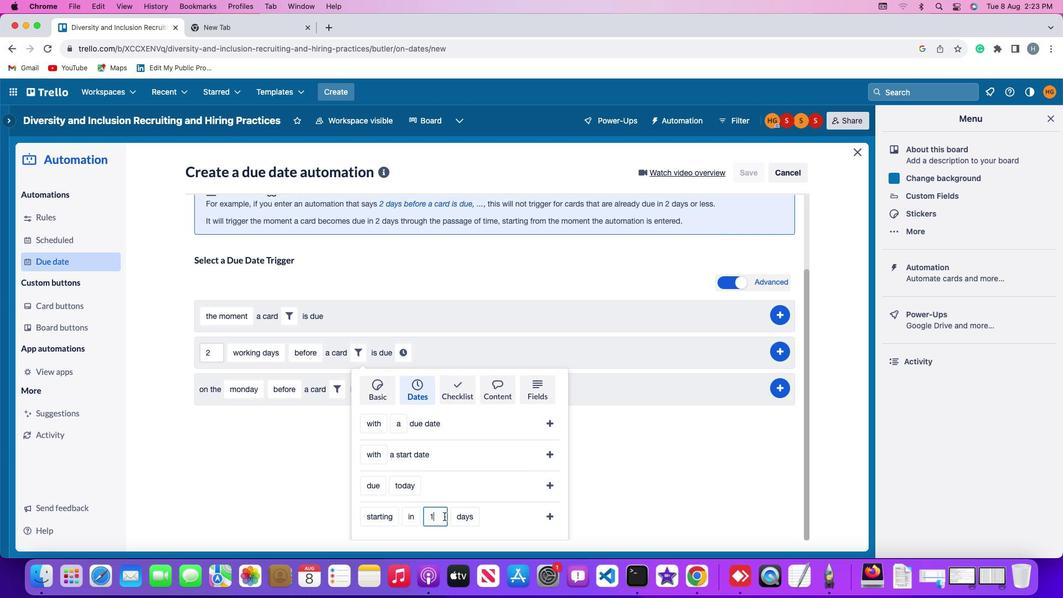 
Action: Key pressed Key.backspace'1'
Screenshot: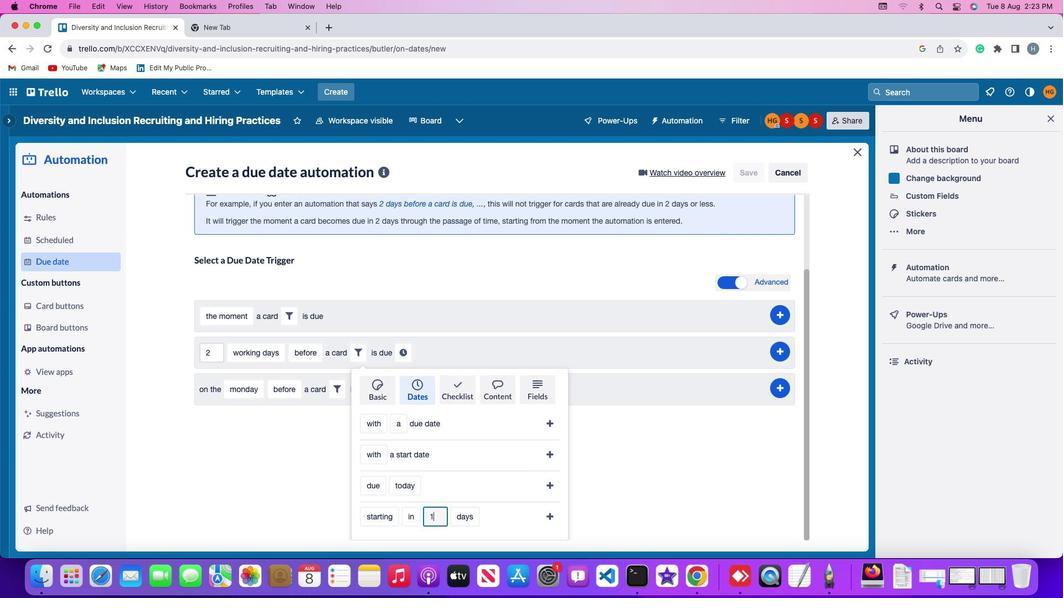 
Action: Mouse moved to (463, 512)
Screenshot: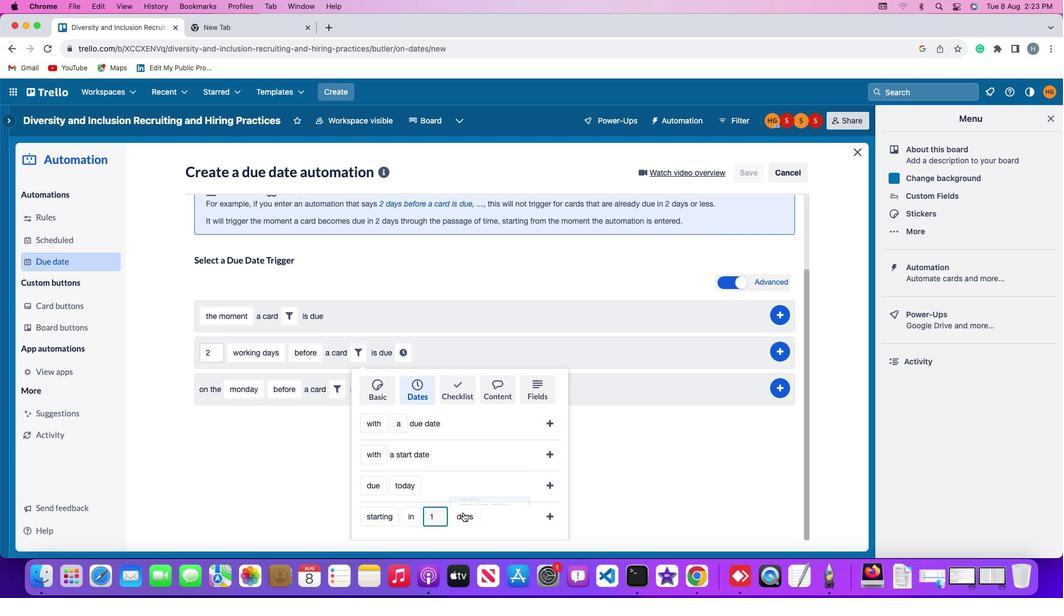 
Action: Mouse pressed left at (463, 512)
Screenshot: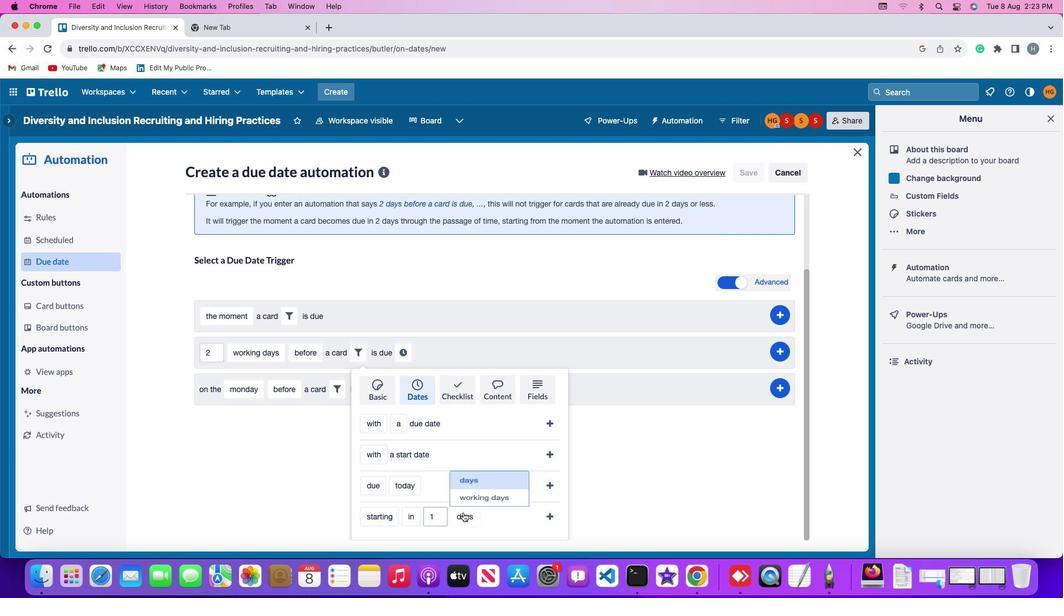 
Action: Mouse moved to (479, 477)
Screenshot: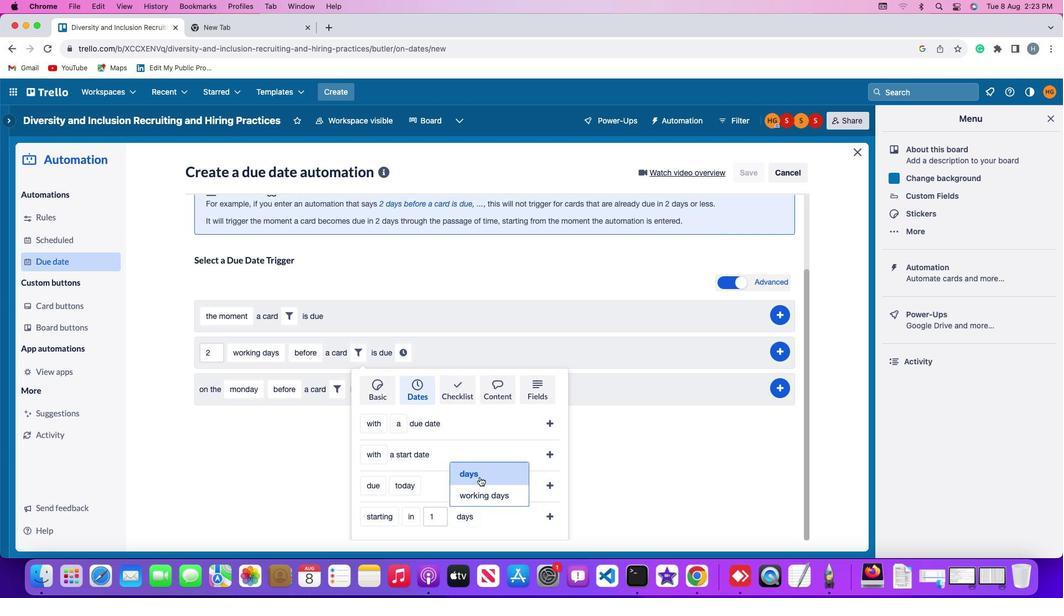 
Action: Mouse pressed left at (479, 477)
Screenshot: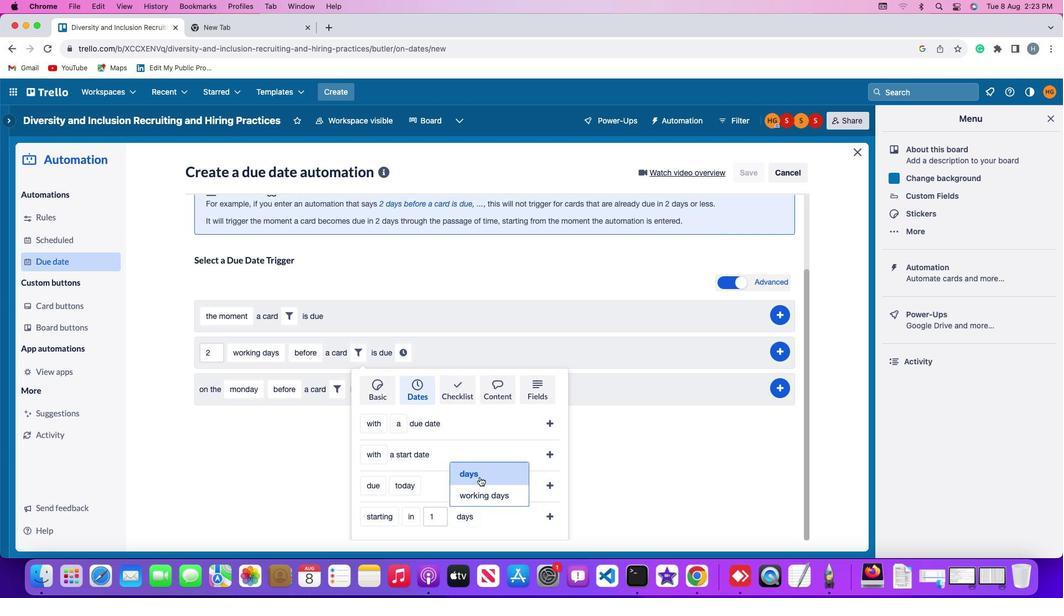
Action: Mouse moved to (549, 513)
Screenshot: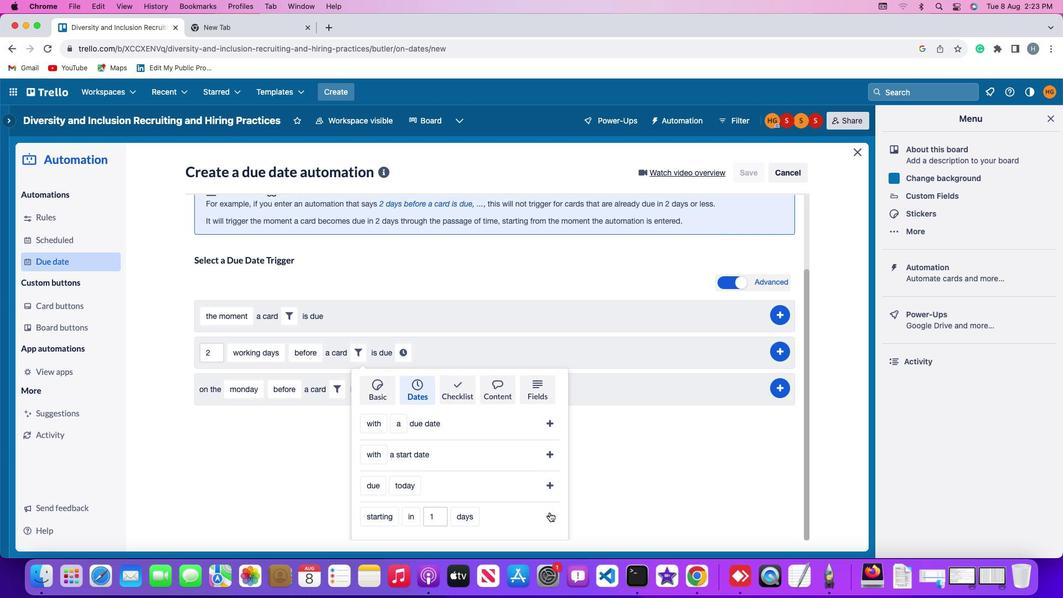
Action: Mouse pressed left at (549, 513)
Screenshot: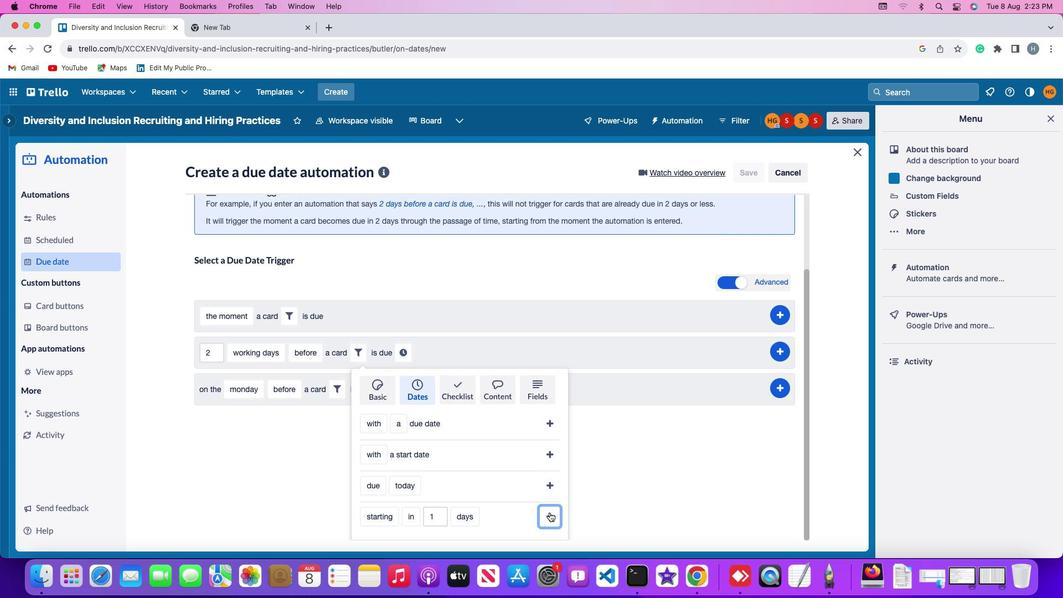 
Action: Mouse moved to (493, 446)
Screenshot: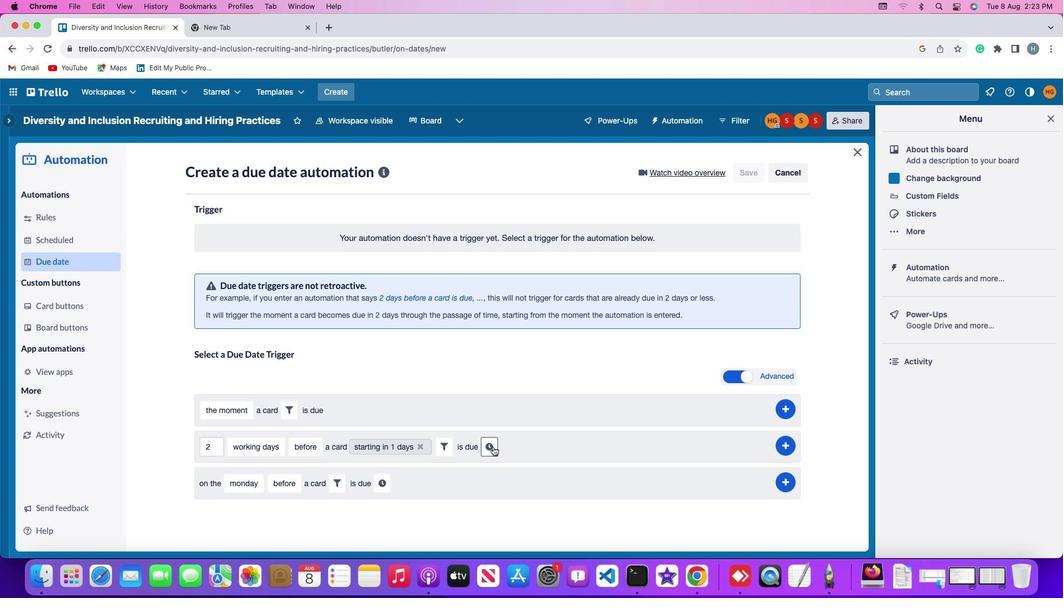 
Action: Mouse pressed left at (493, 446)
Screenshot: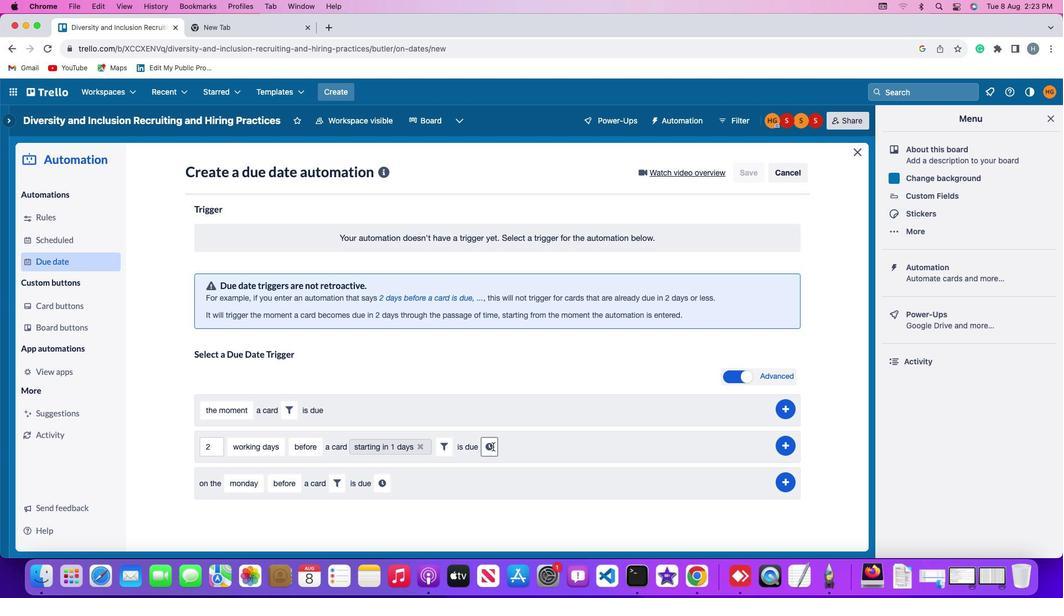 
Action: Mouse moved to (509, 446)
Screenshot: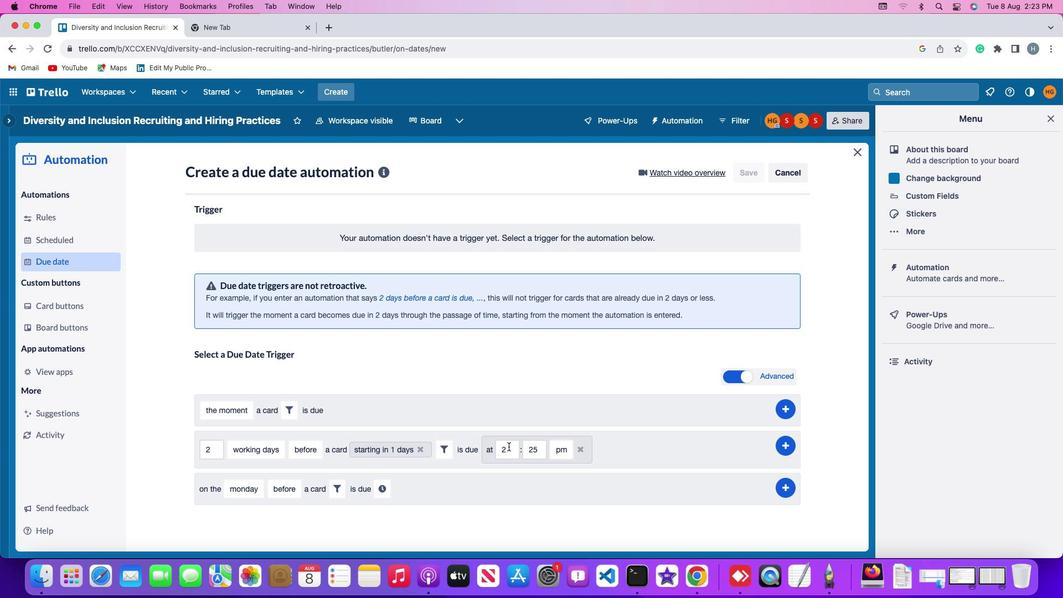
Action: Mouse pressed left at (509, 446)
Screenshot: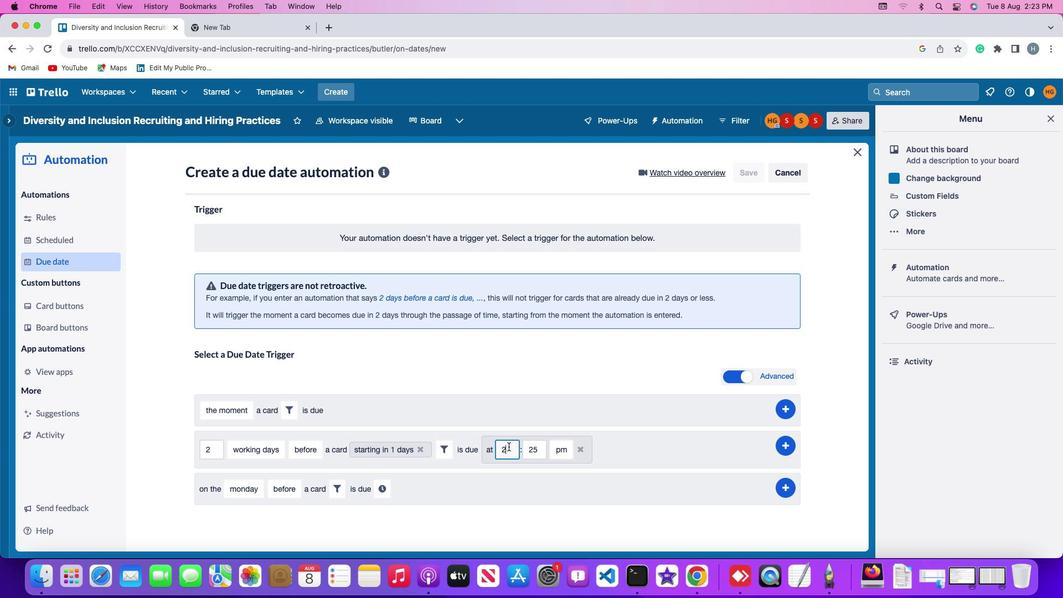 
Action: Key pressed Key.backspace'1''1'
Screenshot: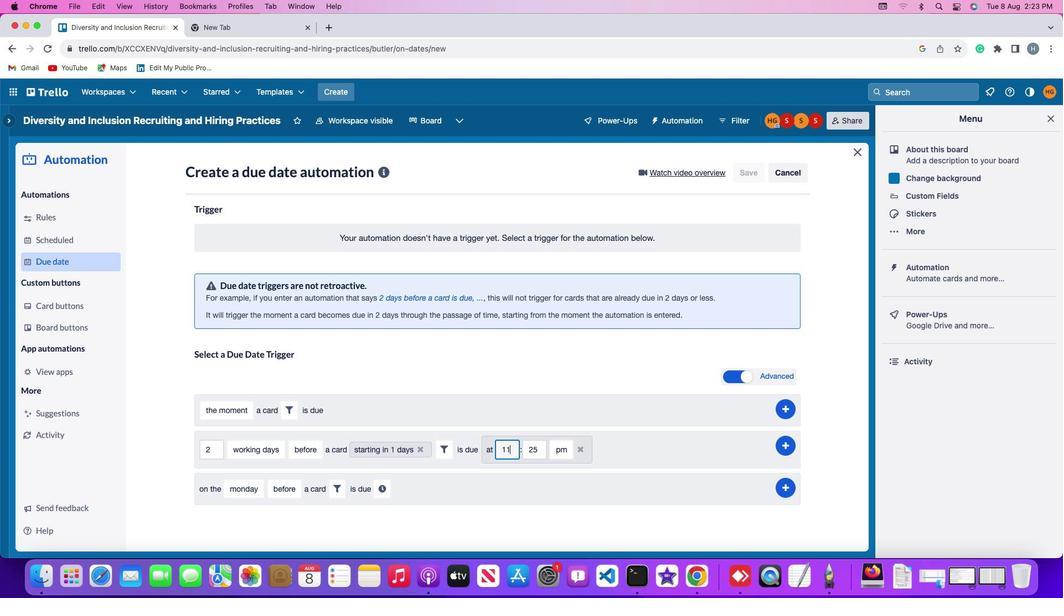 
Action: Mouse moved to (539, 449)
Screenshot: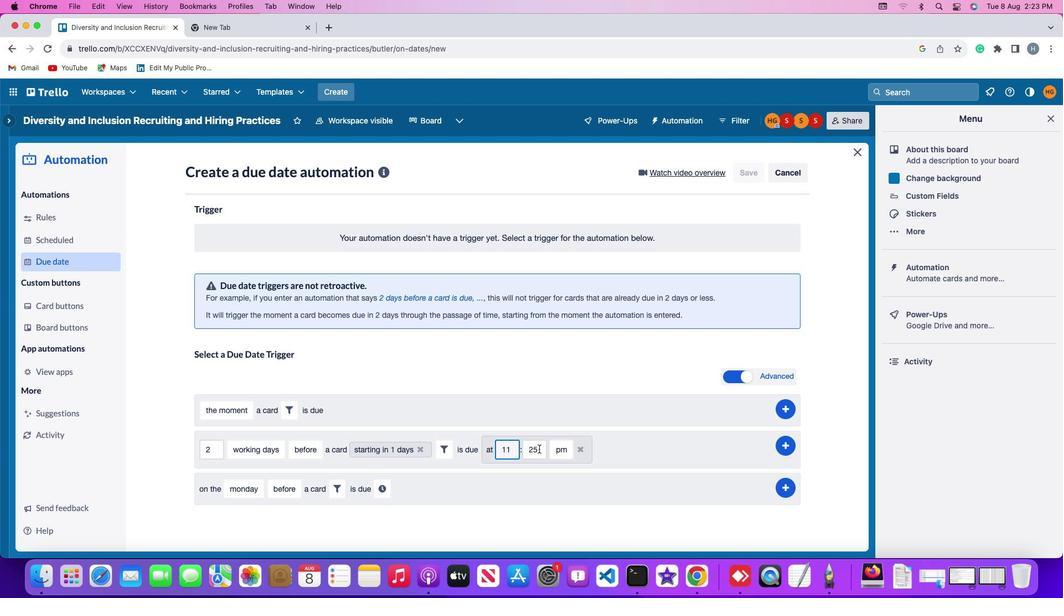 
Action: Mouse pressed left at (539, 449)
Screenshot: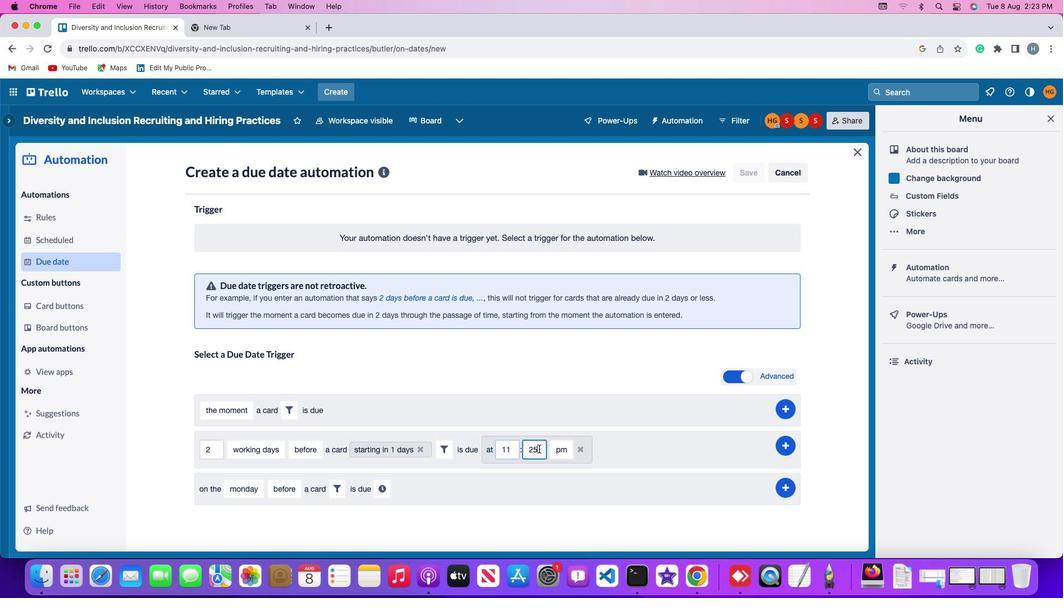 
Action: Key pressed Key.backspaceKey.backspaceKey.backspace'0''0'
Screenshot: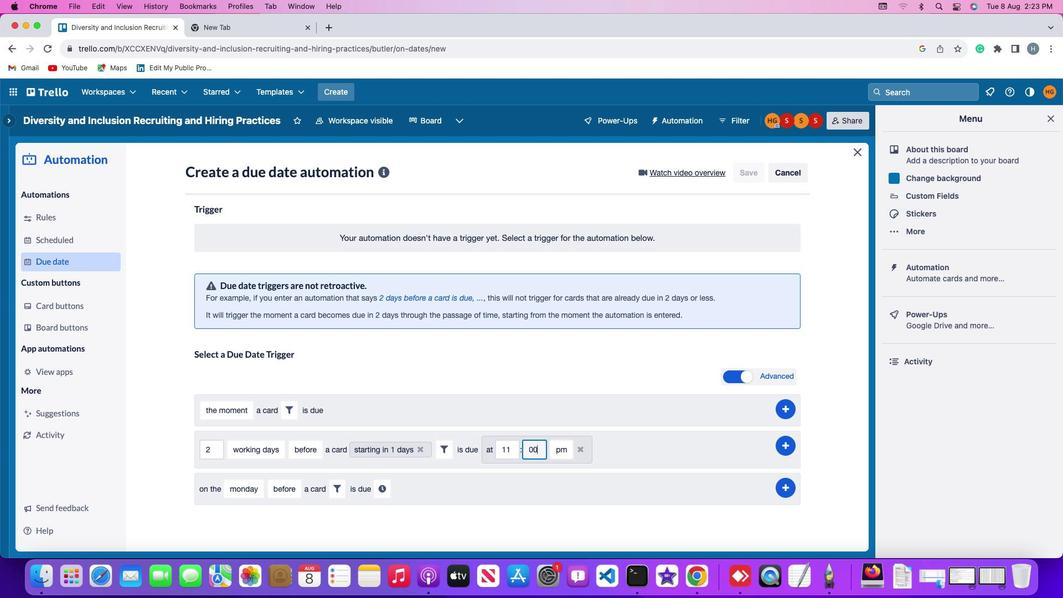 
Action: Mouse moved to (569, 449)
Screenshot: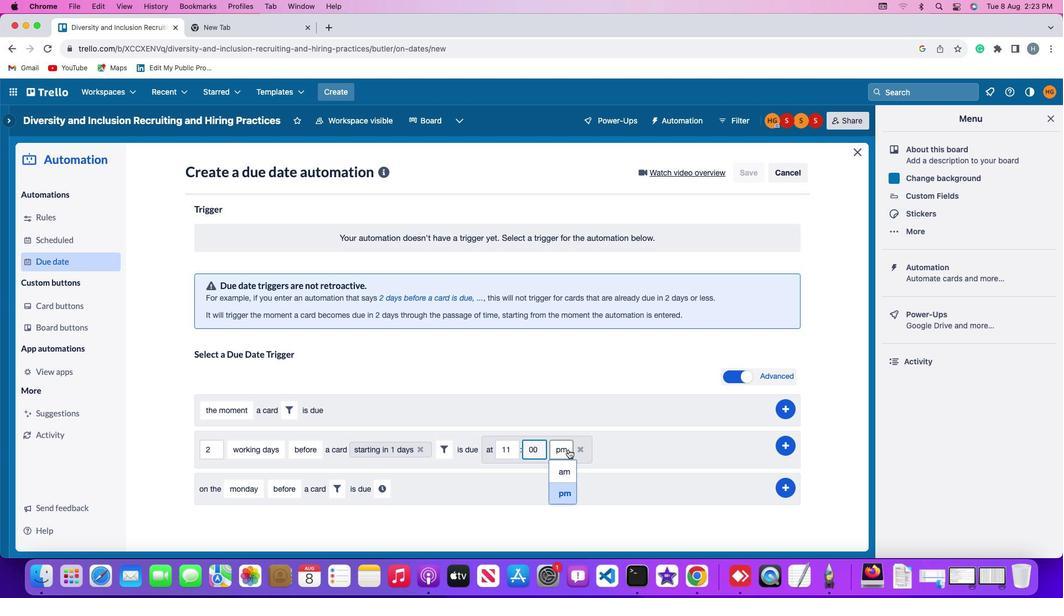
Action: Mouse pressed left at (569, 449)
Screenshot: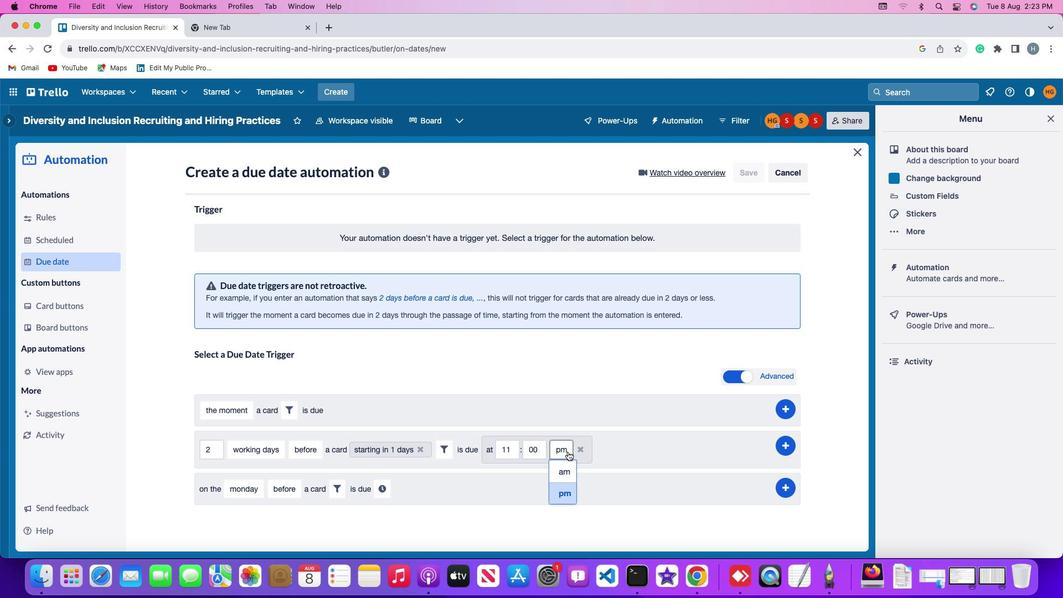 
Action: Mouse moved to (563, 473)
Screenshot: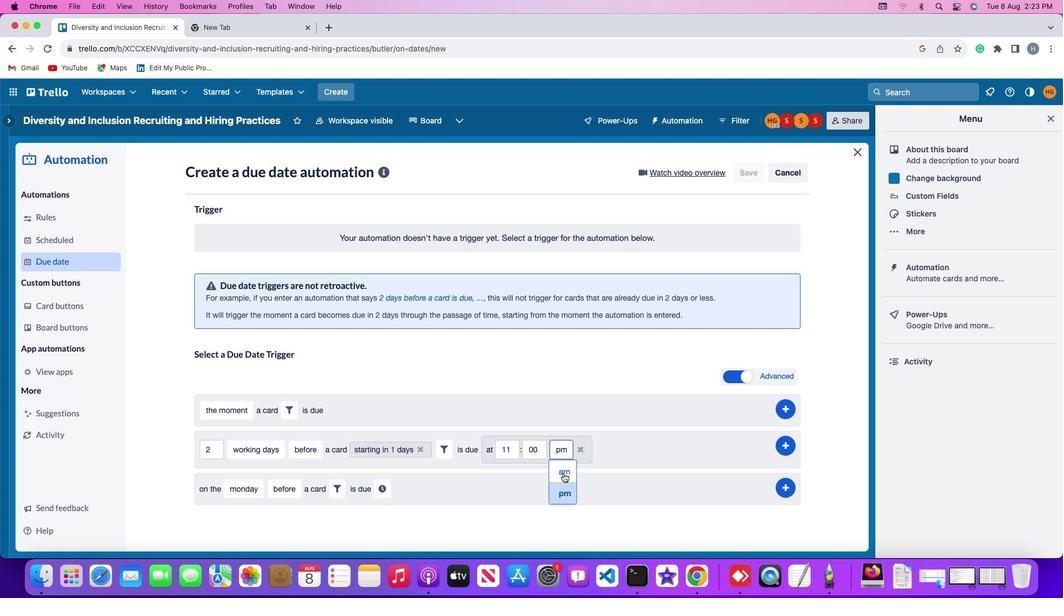 
Action: Mouse pressed left at (563, 473)
Screenshot: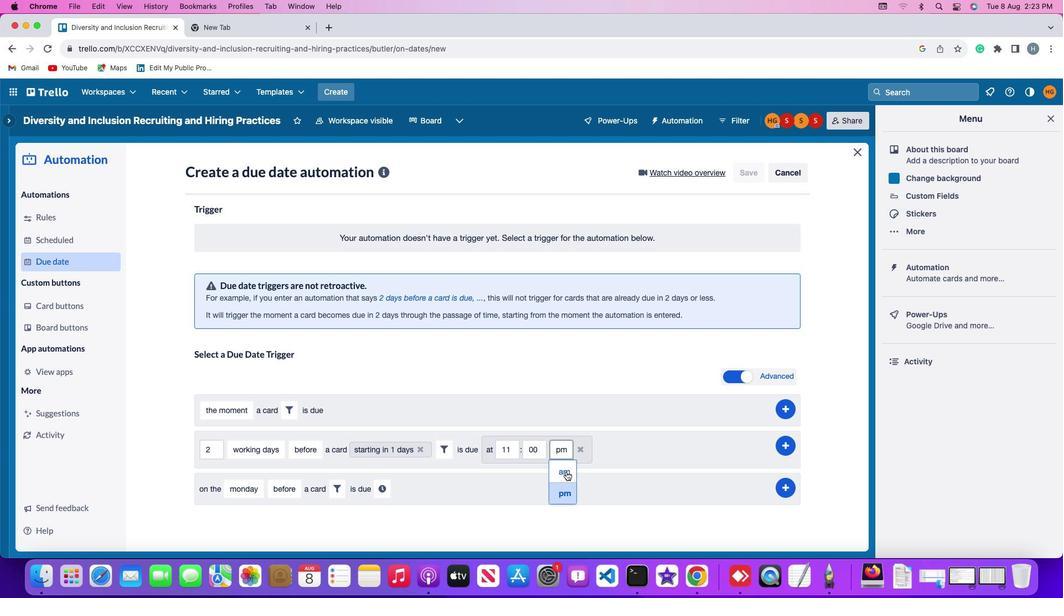 
Action: Mouse moved to (787, 443)
Screenshot: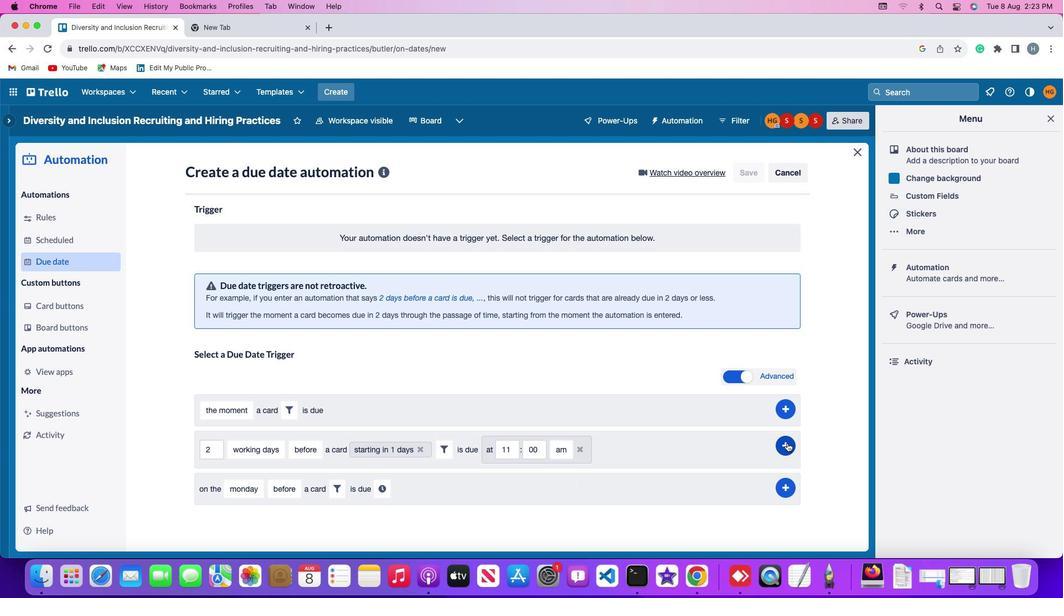 
Action: Mouse pressed left at (787, 443)
Screenshot: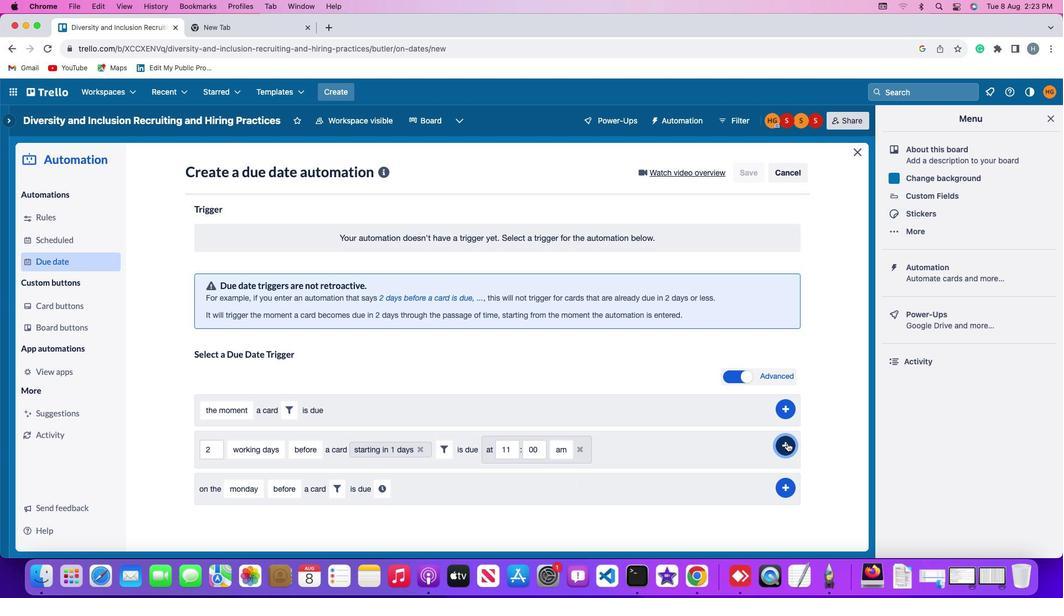
Action: Mouse moved to (825, 316)
Screenshot: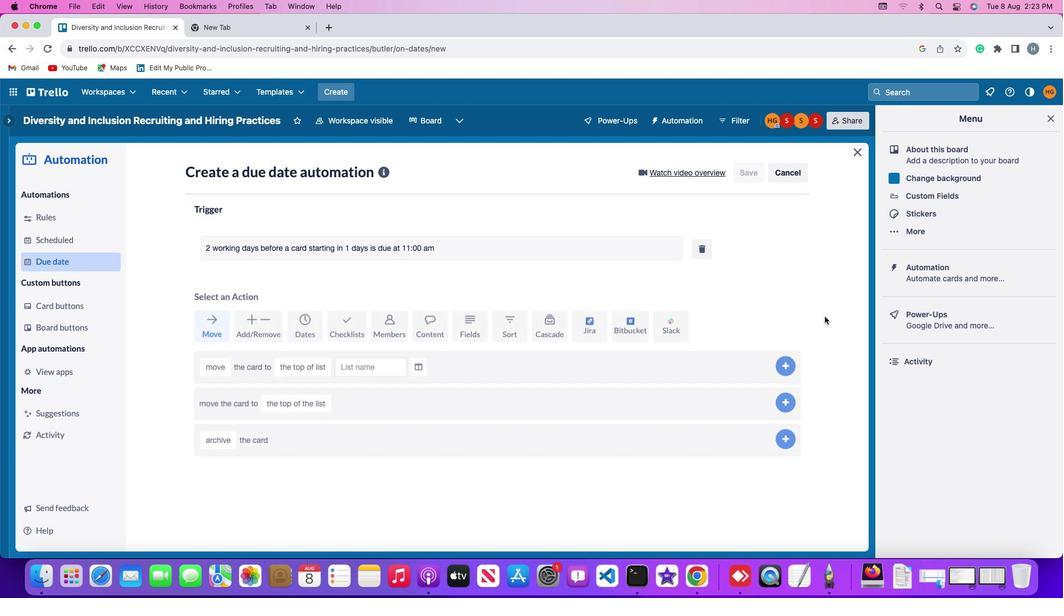 
